 Task: Open a blank sheet, save the file as conflict.doc Add Heading 'Key elements of effective conflict resolution: 'Key elements of effective conflict resolution:  Add the following points with small alphabetsAdd the following points with small alphabets a)	Active listening_x000D_
b)	Empathy_x000D_
c)	Finding common ground_x000D_
d)	Compromising_x000D_
Select the entire thext and change line spacing to  1.5 Select the entire text and apply  Outside Borders ,change the font size of heading and points to 26
Action: Mouse moved to (21, 13)
Screenshot: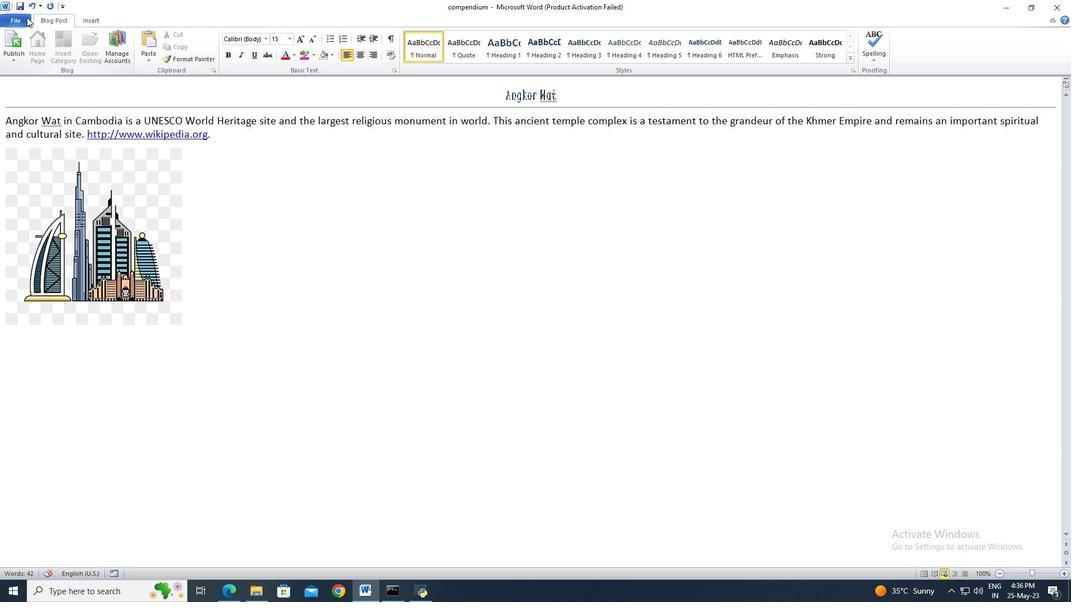 
Action: Mouse pressed left at (21, 13)
Screenshot: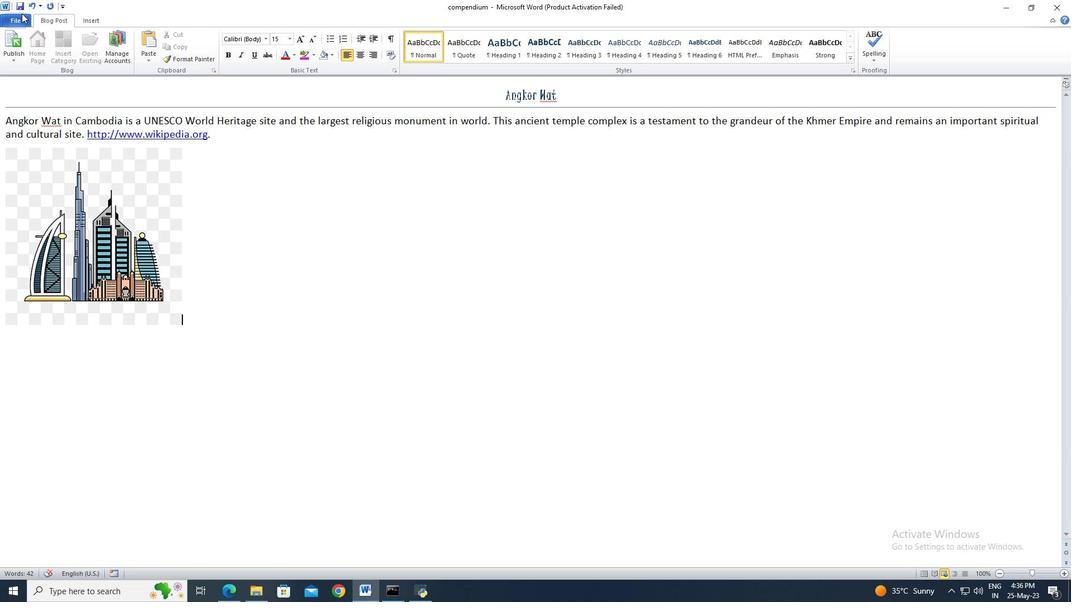 
Action: Mouse moved to (22, 144)
Screenshot: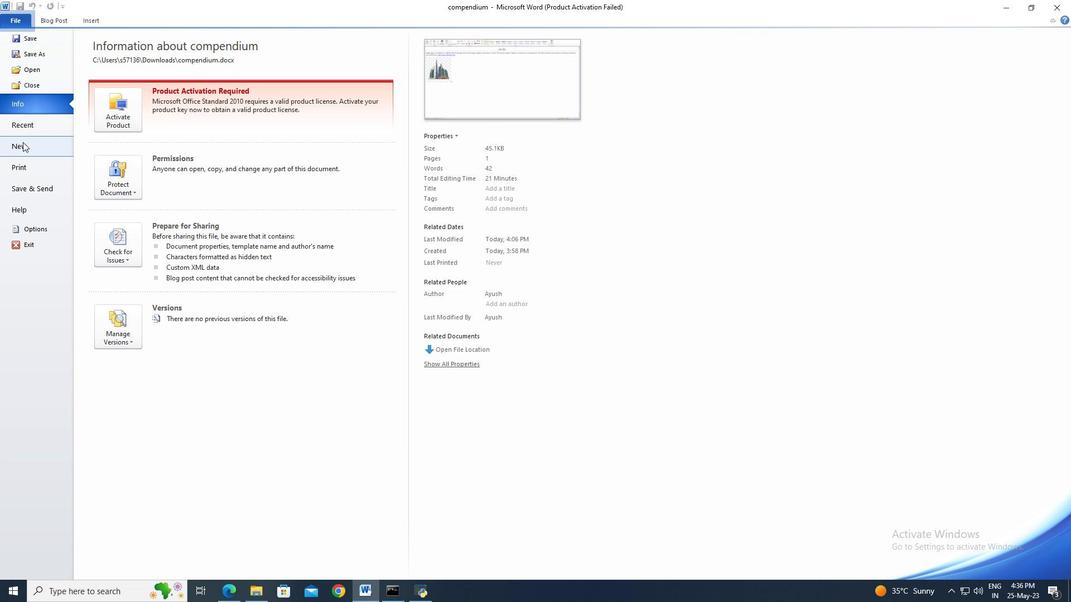 
Action: Mouse pressed left at (22, 144)
Screenshot: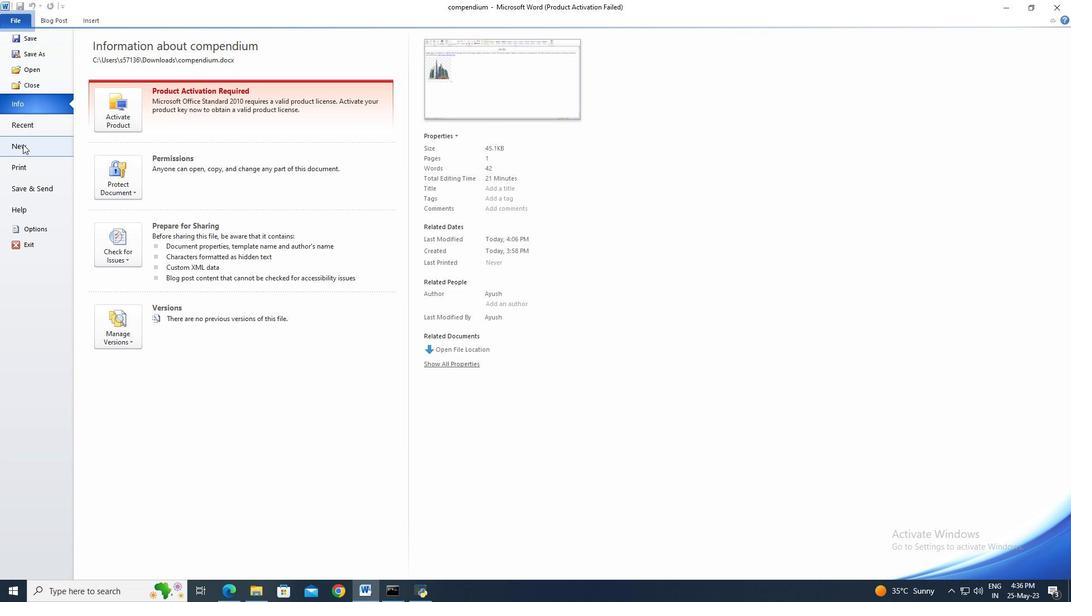 
Action: Mouse moved to (556, 271)
Screenshot: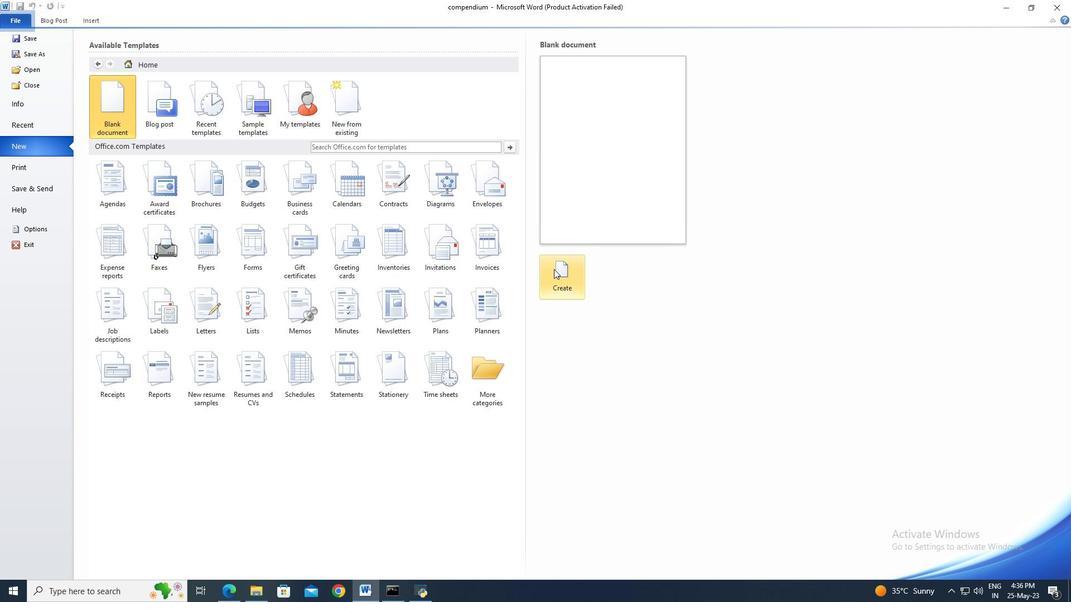 
Action: Mouse pressed left at (556, 271)
Screenshot: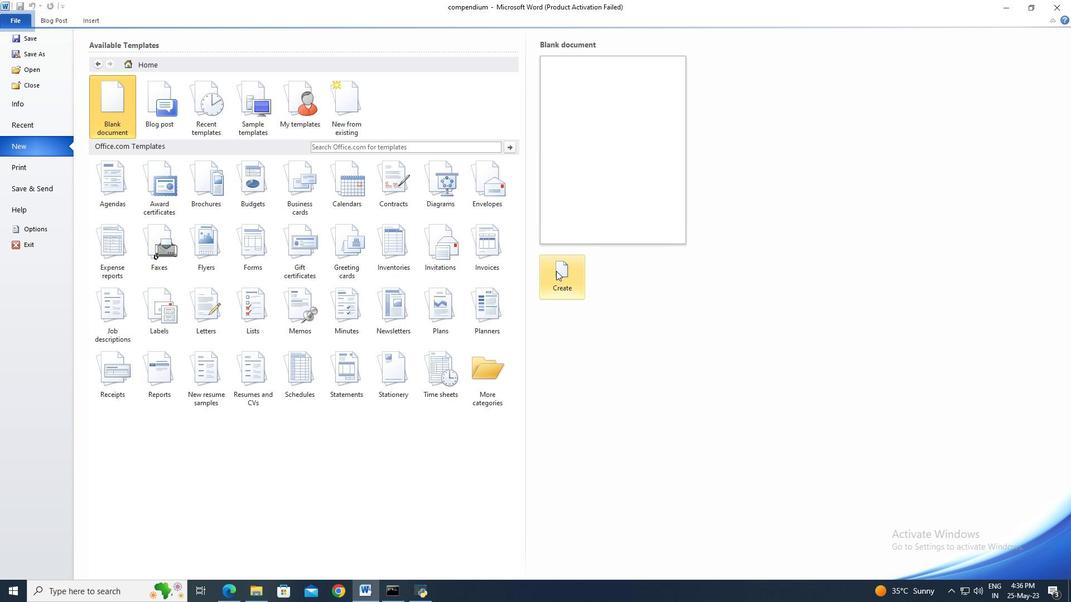 
Action: Mouse moved to (27, 22)
Screenshot: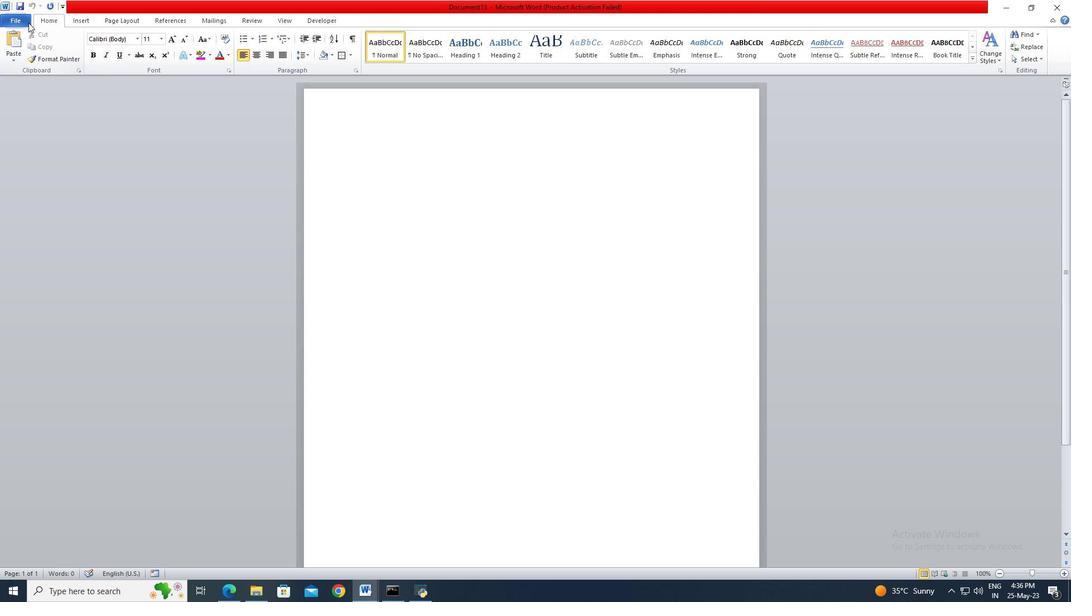 
Action: Mouse pressed left at (27, 22)
Screenshot: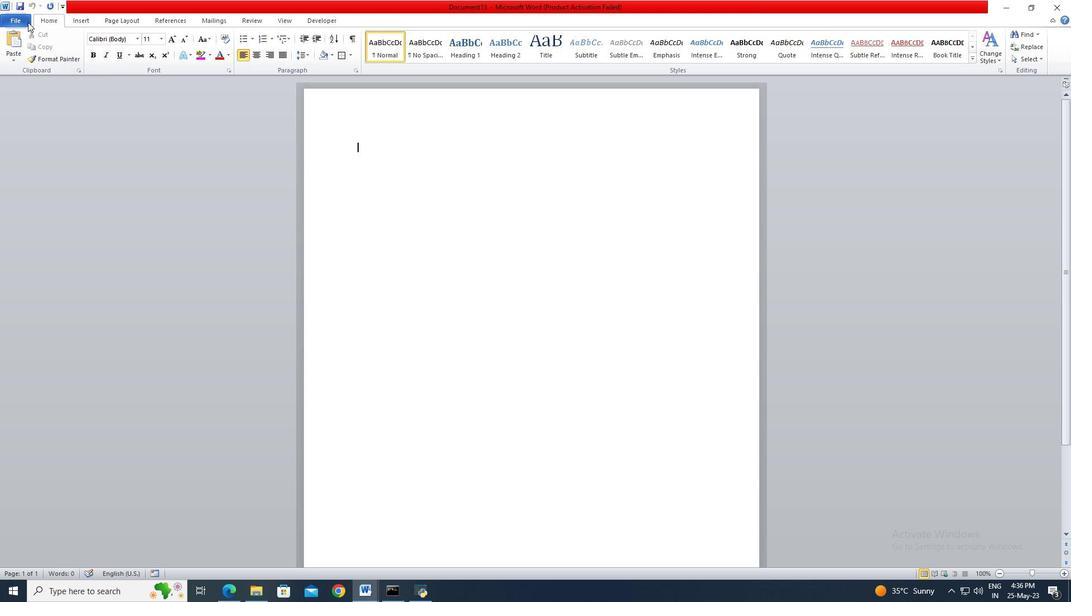
Action: Mouse moved to (30, 55)
Screenshot: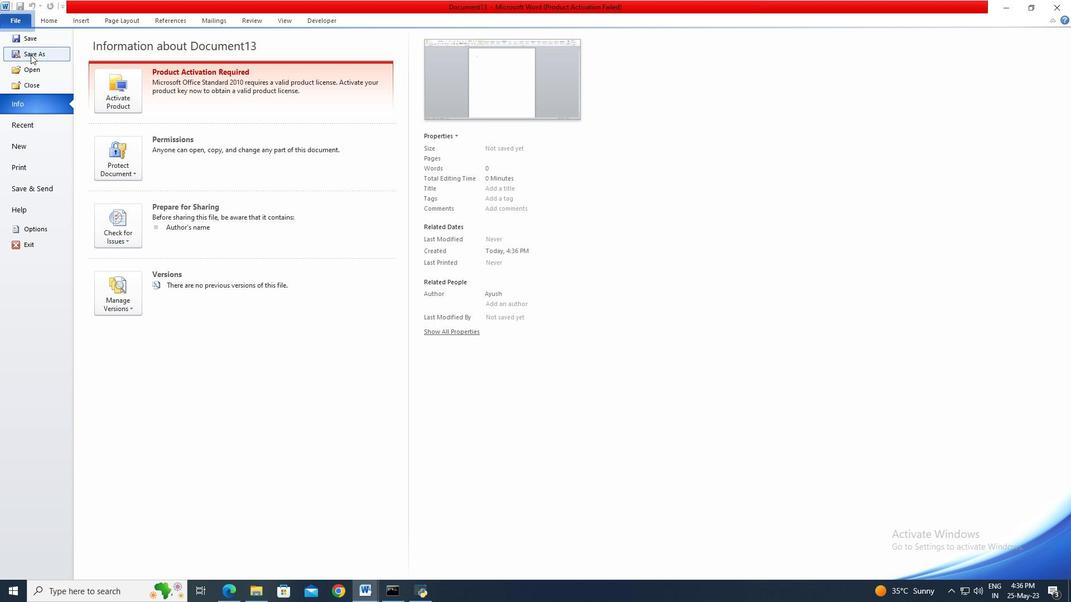 
Action: Mouse pressed left at (30, 55)
Screenshot: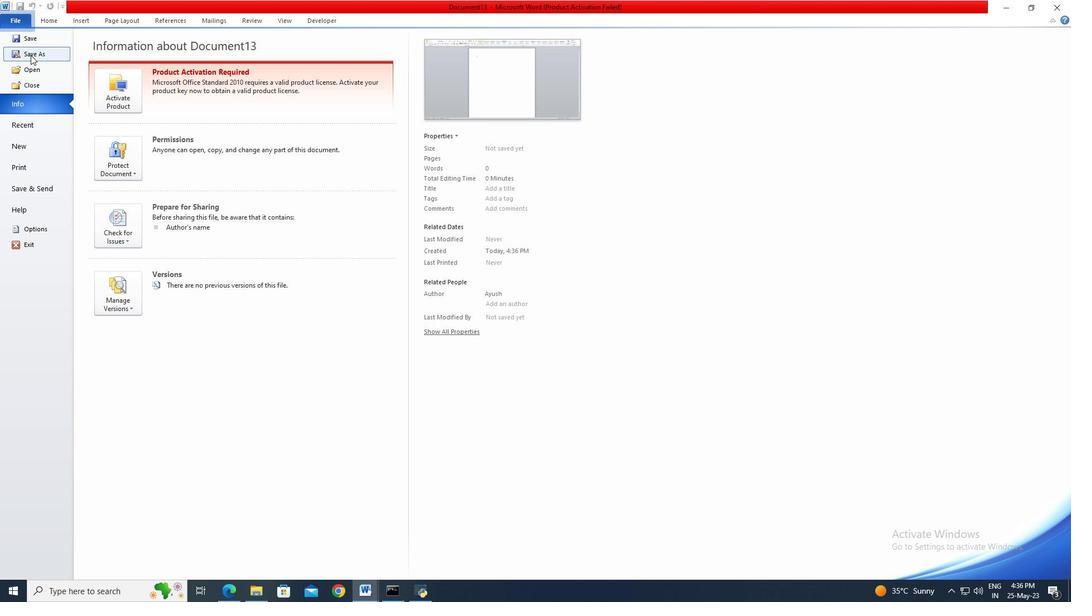 
Action: Mouse moved to (42, 119)
Screenshot: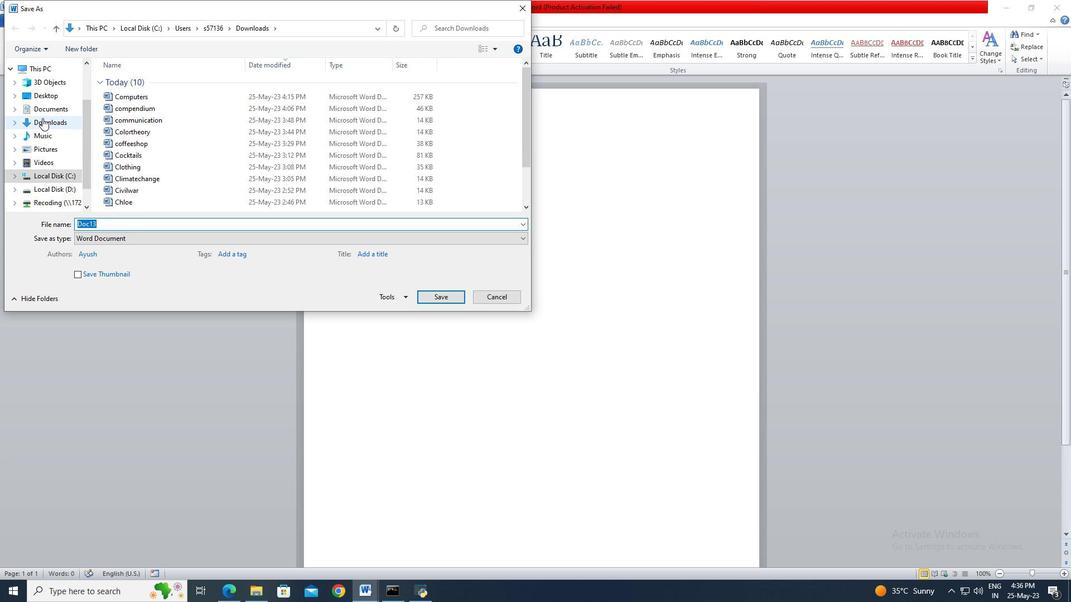 
Action: Mouse pressed left at (42, 119)
Screenshot: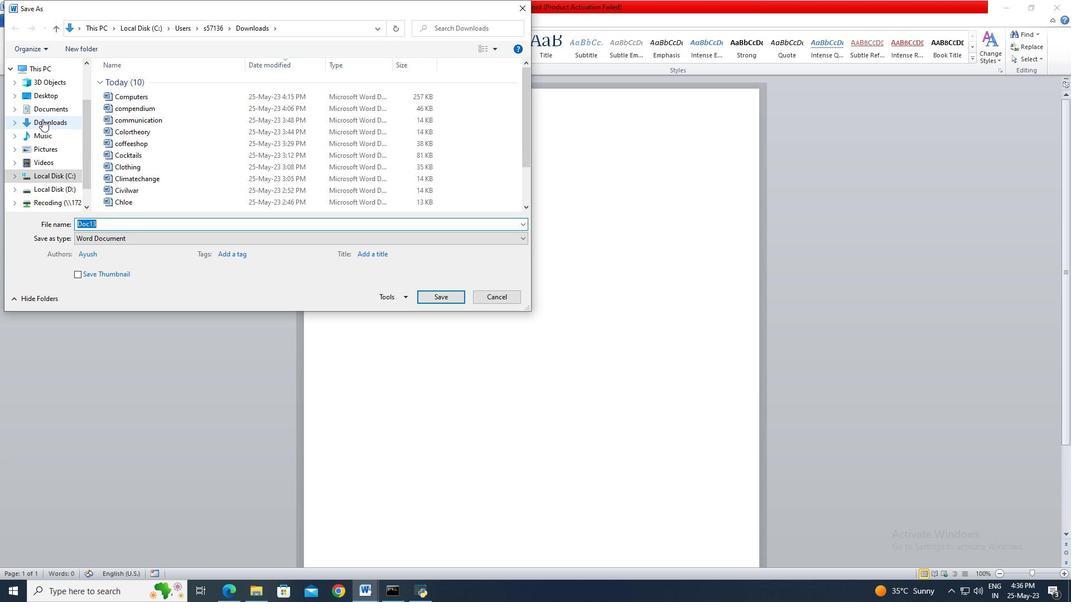 
Action: Mouse moved to (100, 219)
Screenshot: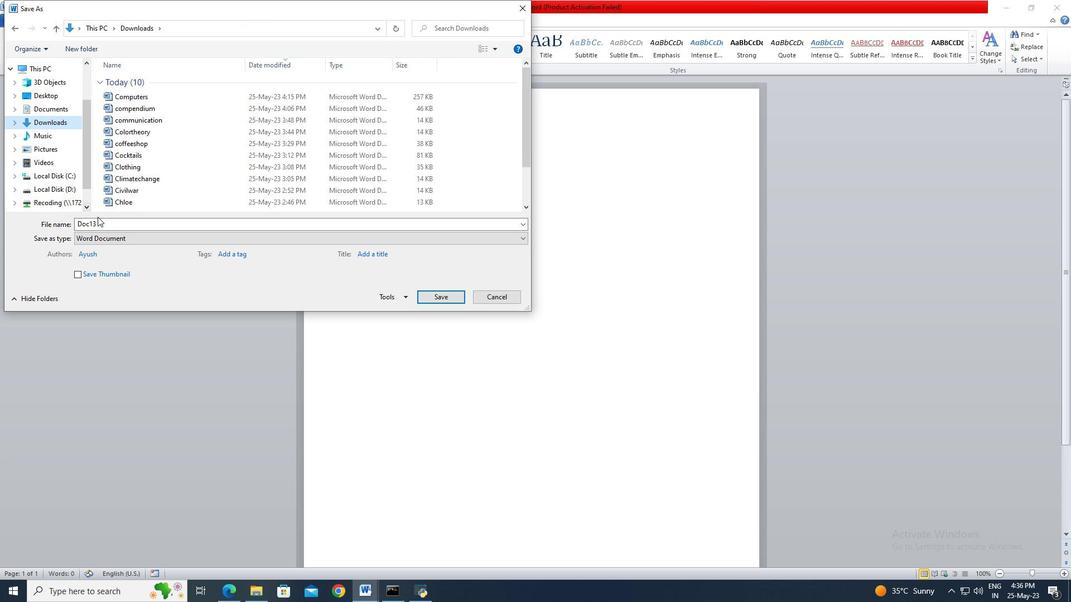 
Action: Mouse pressed left at (100, 219)
Screenshot: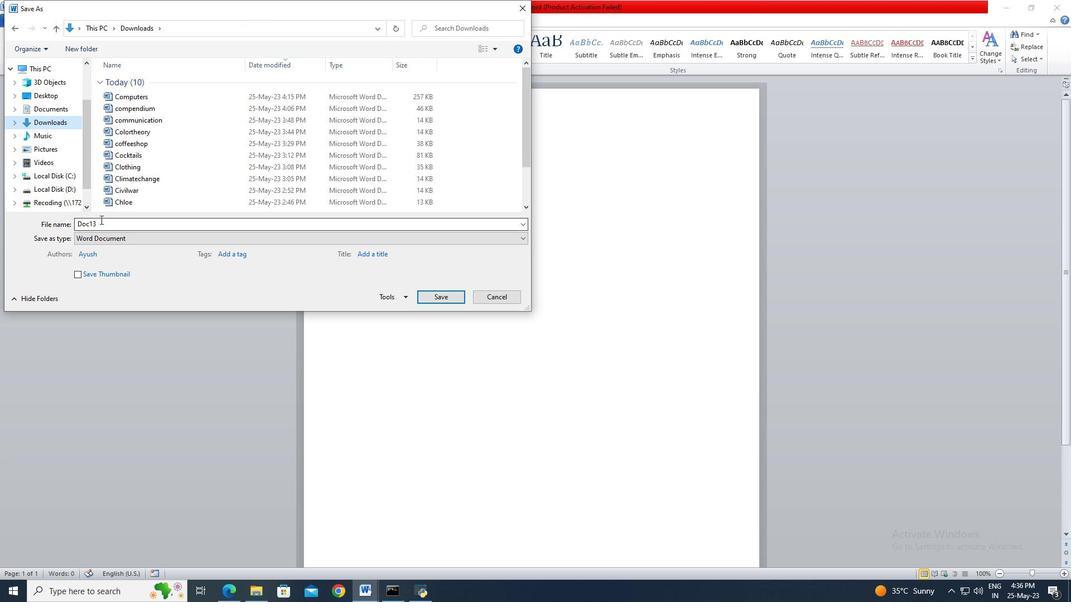 
Action: Key pressed conflit<Key.backspace>ct
Screenshot: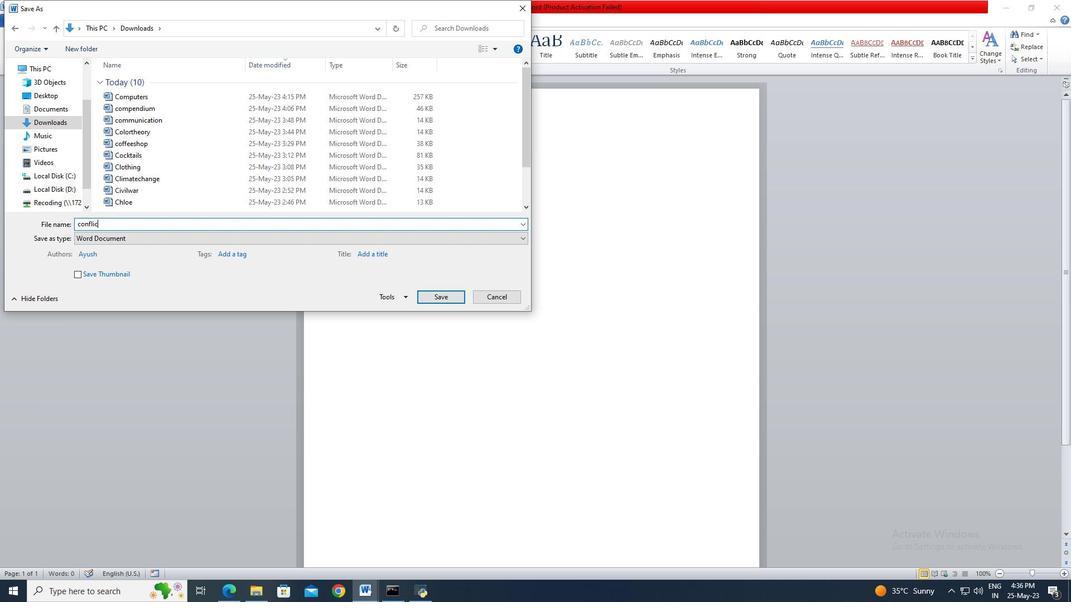 
Action: Mouse moved to (440, 299)
Screenshot: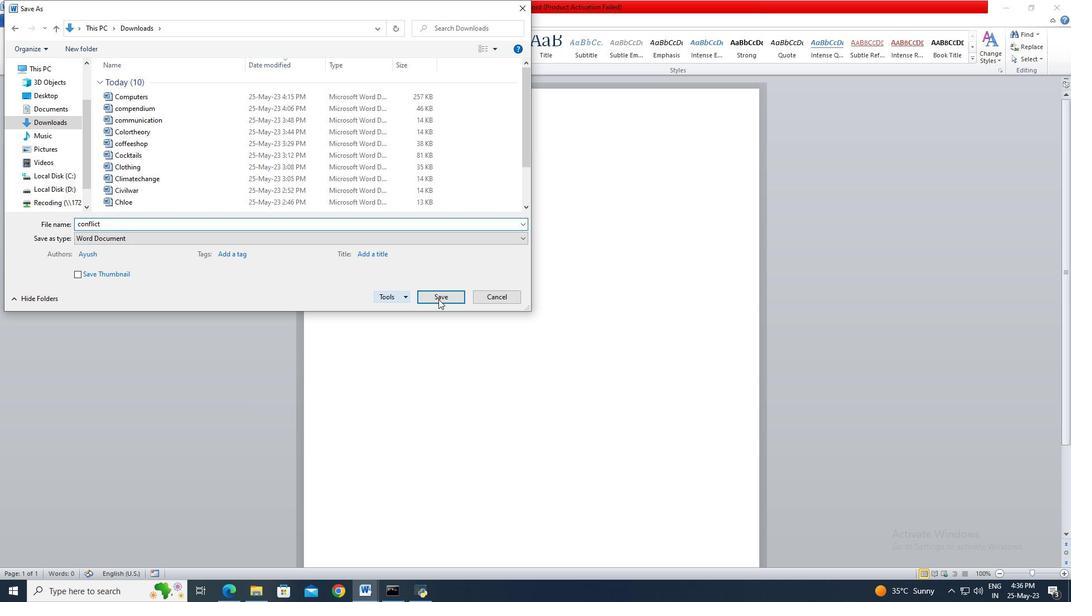 
Action: Mouse pressed left at (440, 299)
Screenshot: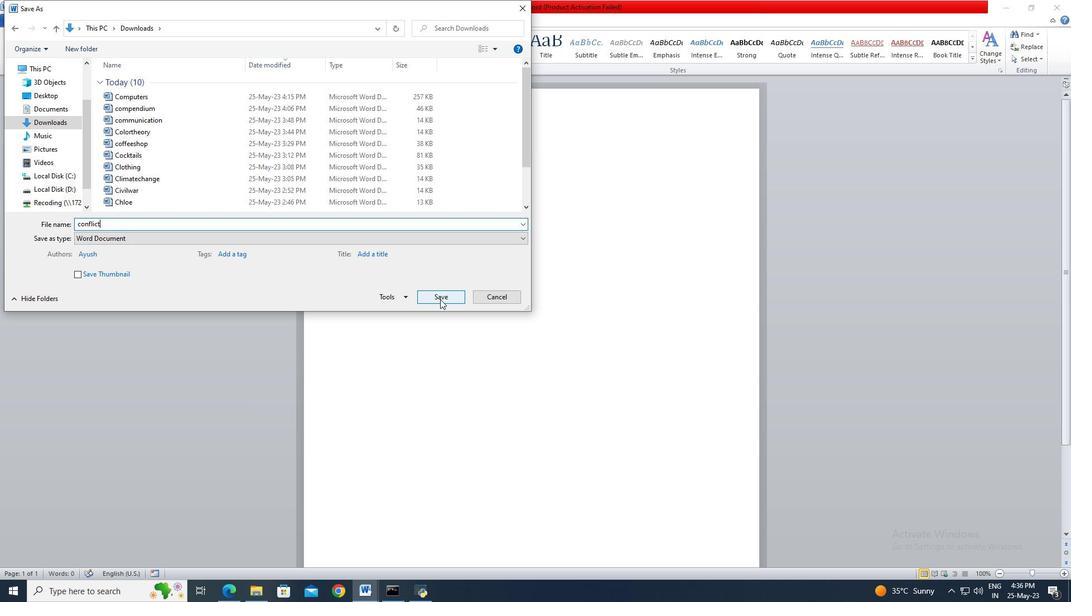 
Action: Mouse moved to (473, 56)
Screenshot: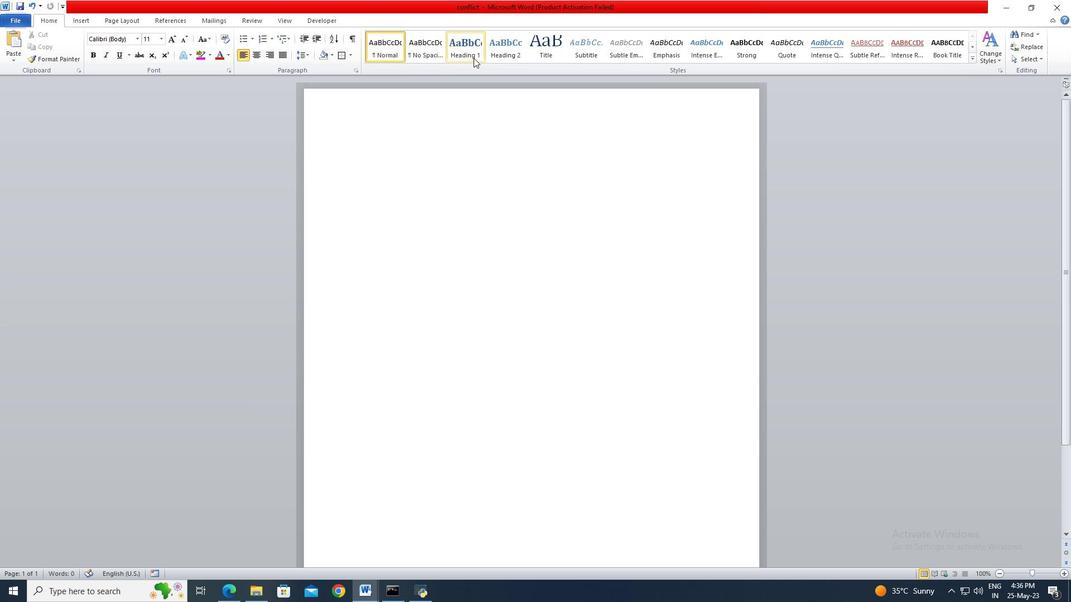 
Action: Mouse pressed left at (473, 56)
Screenshot: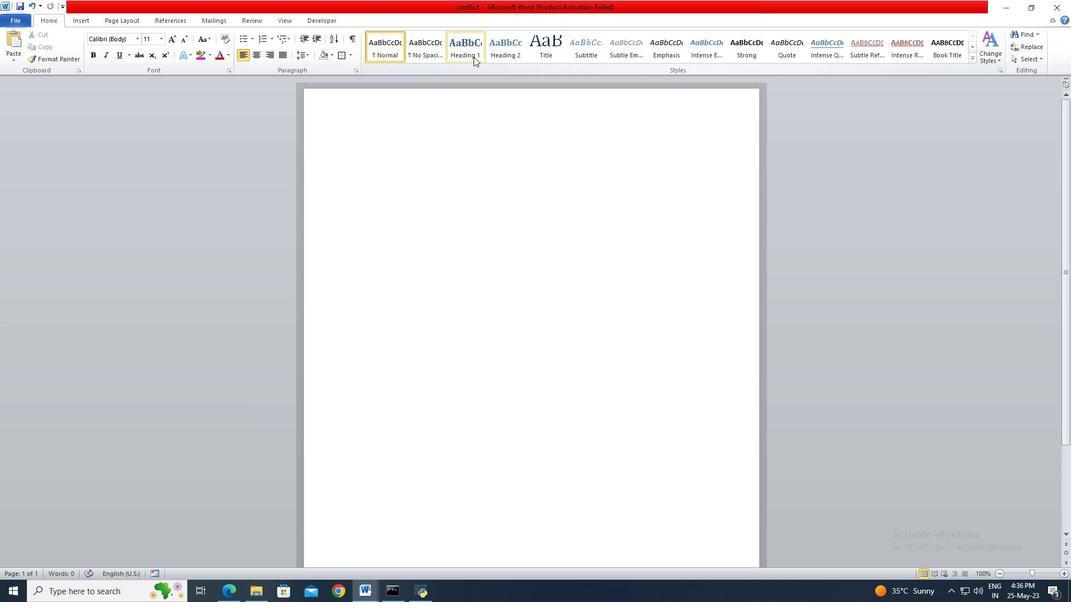 
Action: Mouse moved to (473, 56)
Screenshot: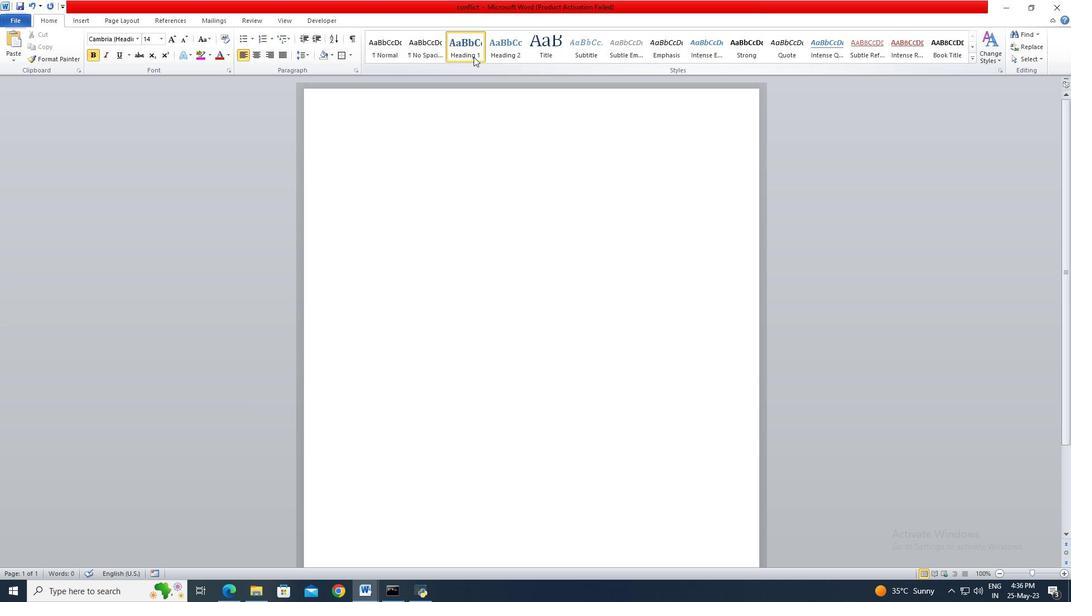 
Action: Key pressed <Key.shift>Key<Key.space>elements<Key.space>of<Key.space>effective<Key.space>conflict<Key.space>resolution<Key.shift>:<Key.enter><Key.enter>
Screenshot: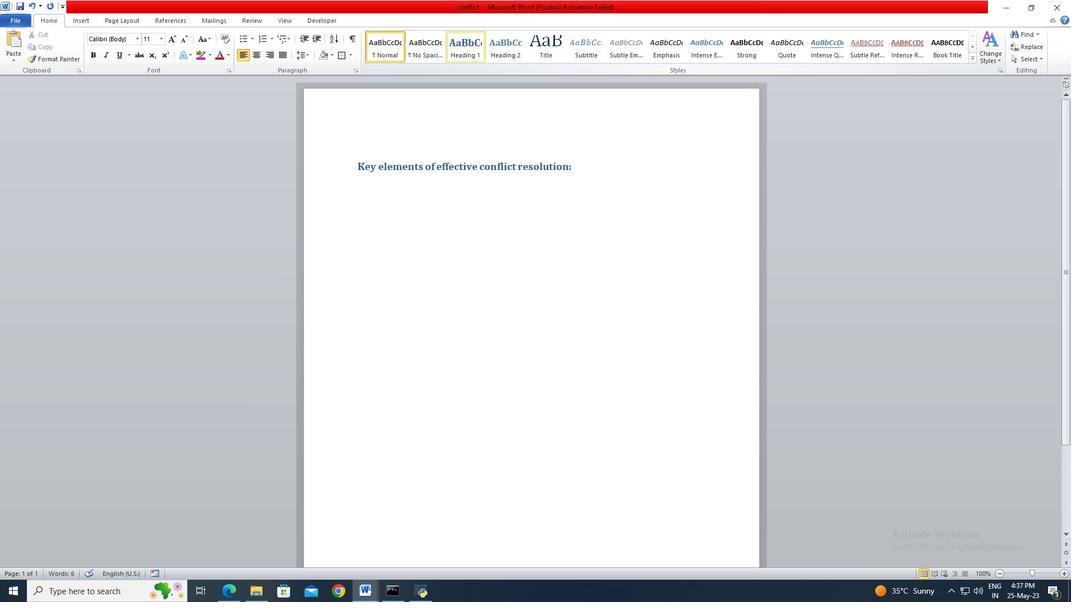 
Action: Mouse moved to (271, 38)
Screenshot: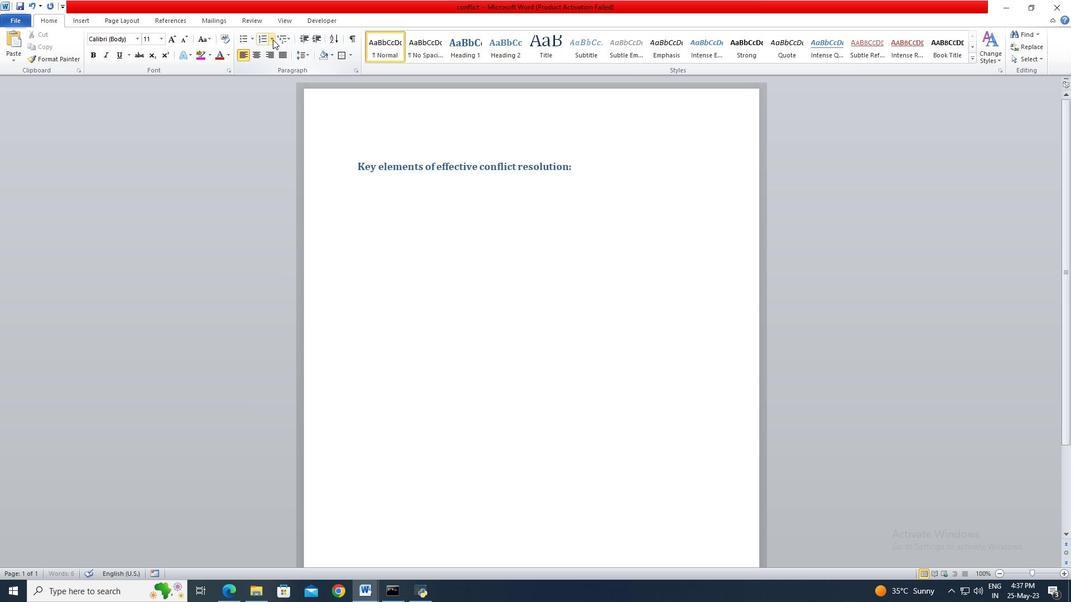 
Action: Mouse pressed left at (271, 38)
Screenshot: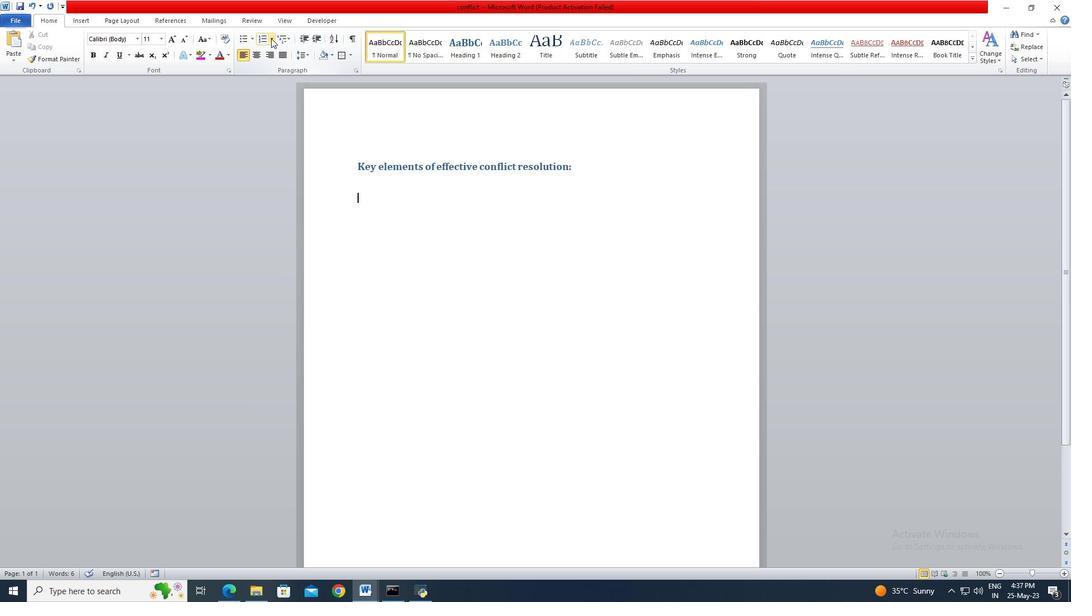 
Action: Mouse moved to (362, 176)
Screenshot: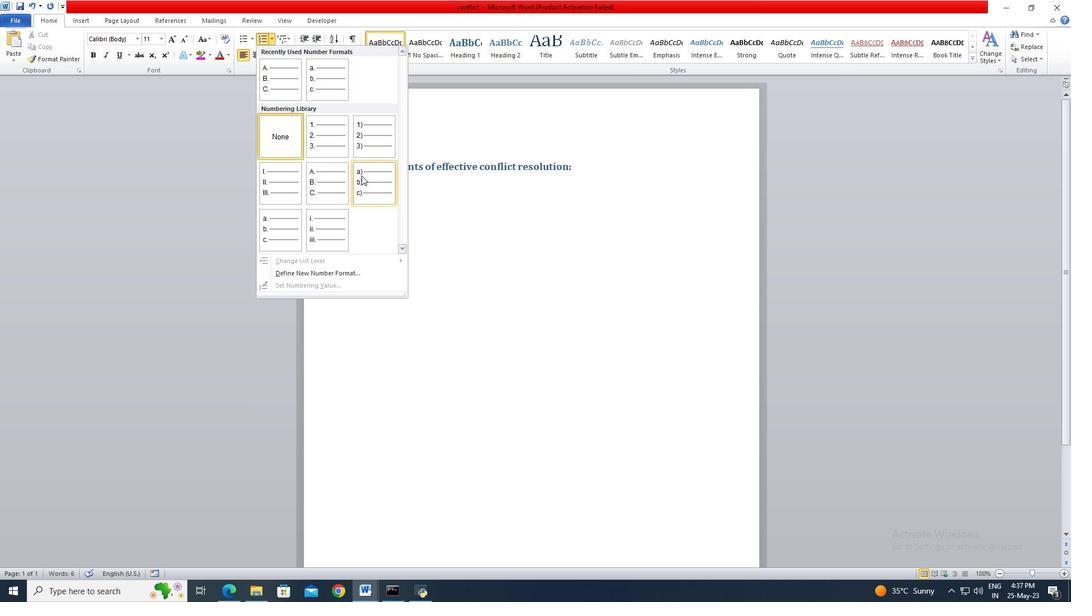 
Action: Mouse pressed left at (362, 176)
Screenshot: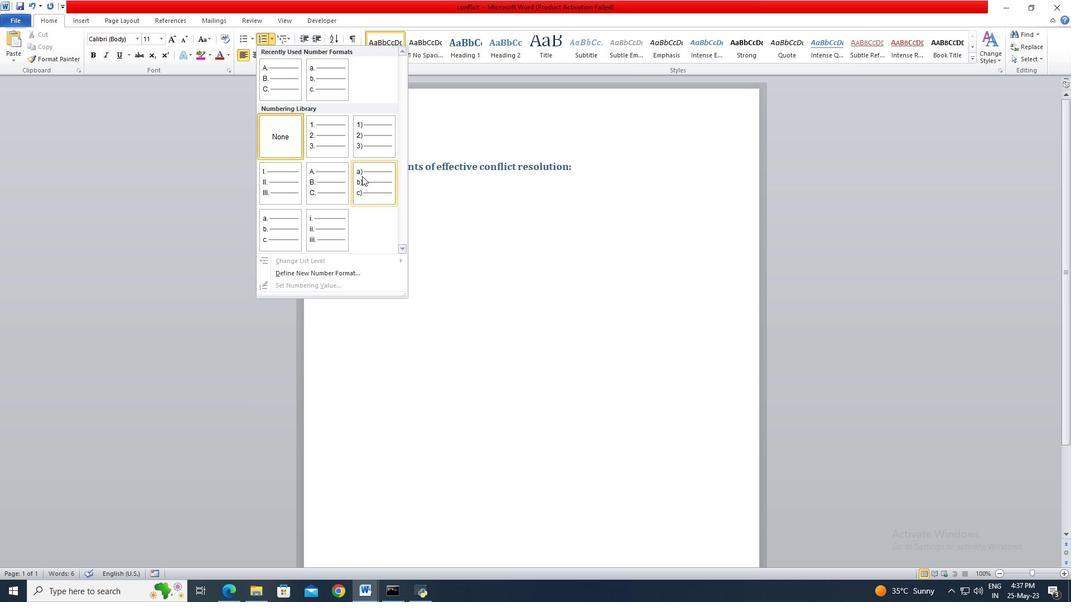 
Action: Key pressed <Key.shift>Active<Key.space><Key.shift>Lis<Key.backspace><Key.backspace><Key.backspace>listening<Key.enter><Key.shift>Empathy<Key.enter><Key.shift>Finding<Key.space>common<Key.space>ground<Key.enter><Key.shift>Compromising
Screenshot: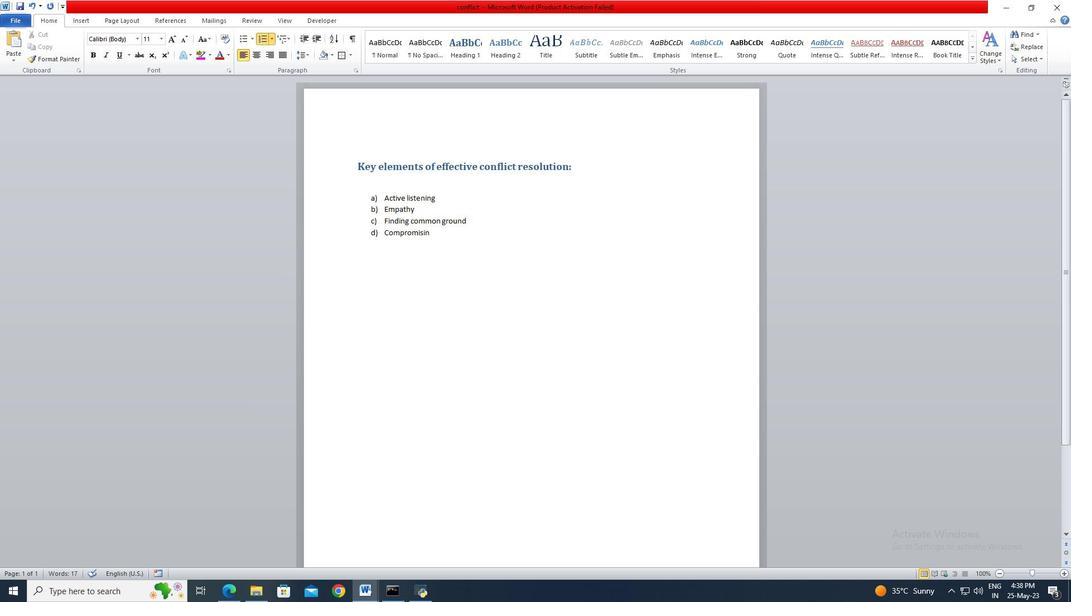 
Action: Mouse moved to (450, 224)
Screenshot: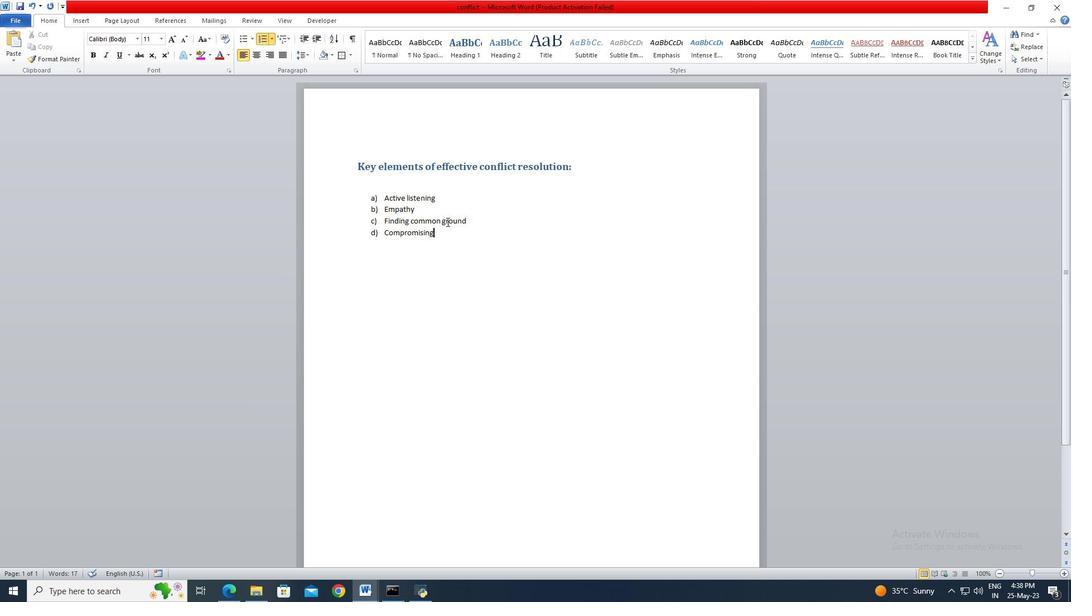 
Action: Key pressed ctrl+A
Screenshot: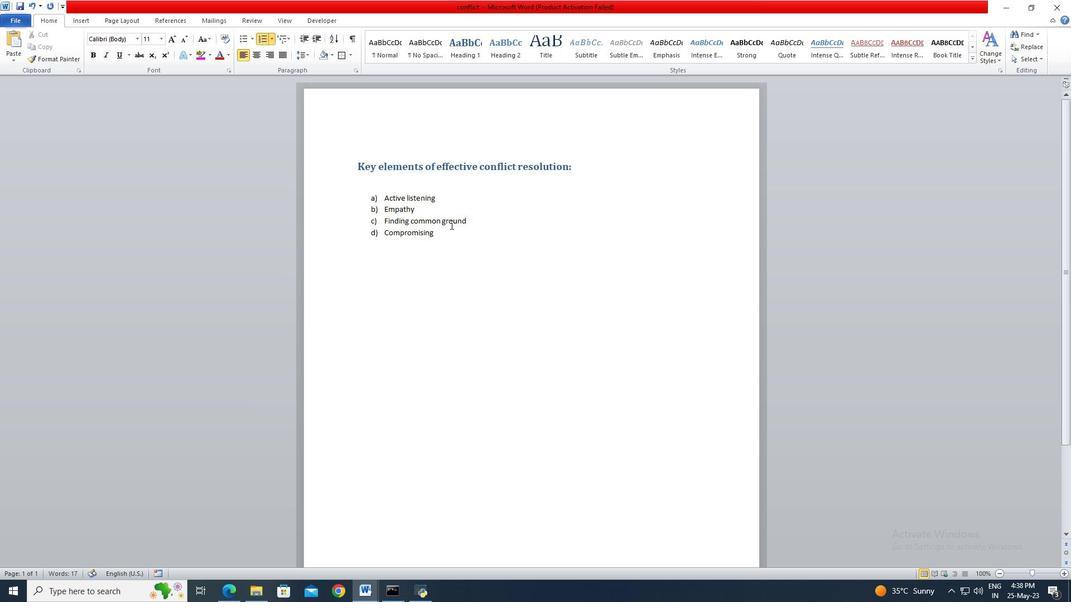 
Action: Mouse moved to (309, 52)
Screenshot: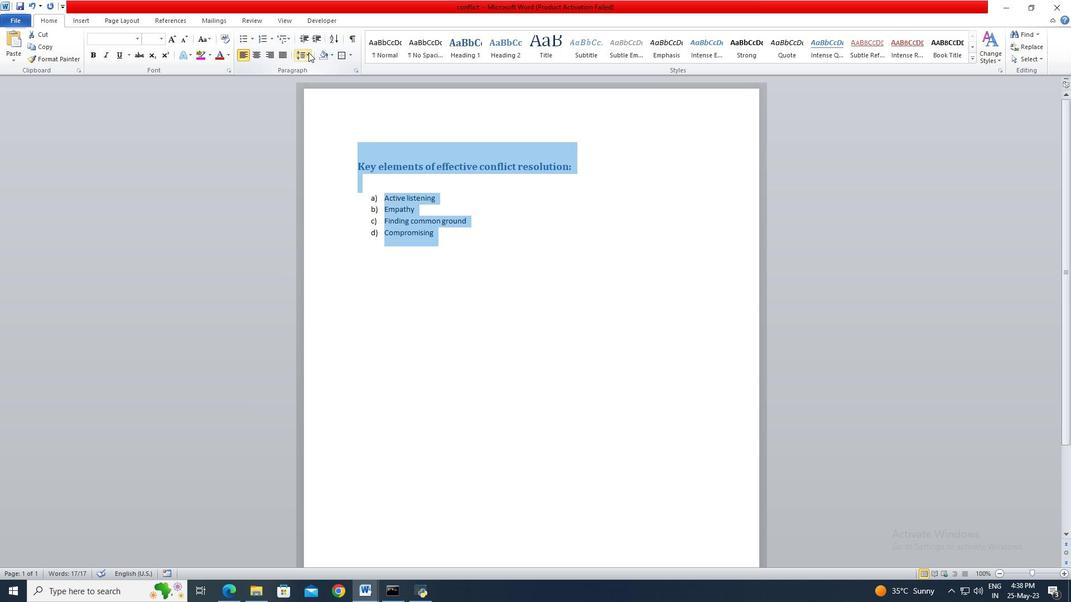 
Action: Mouse pressed left at (309, 52)
Screenshot: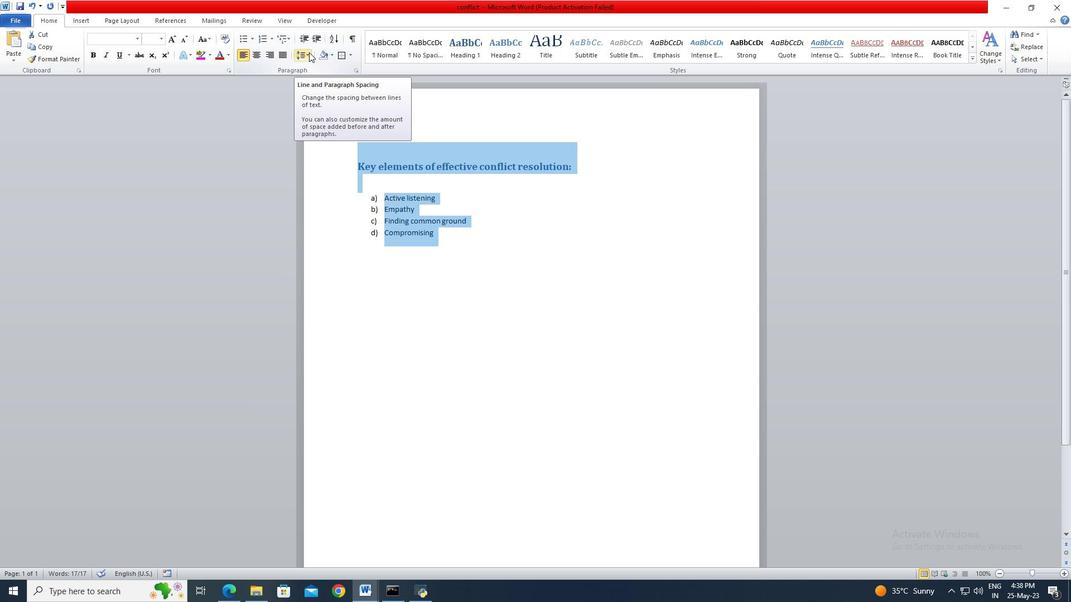 
Action: Mouse moved to (317, 94)
Screenshot: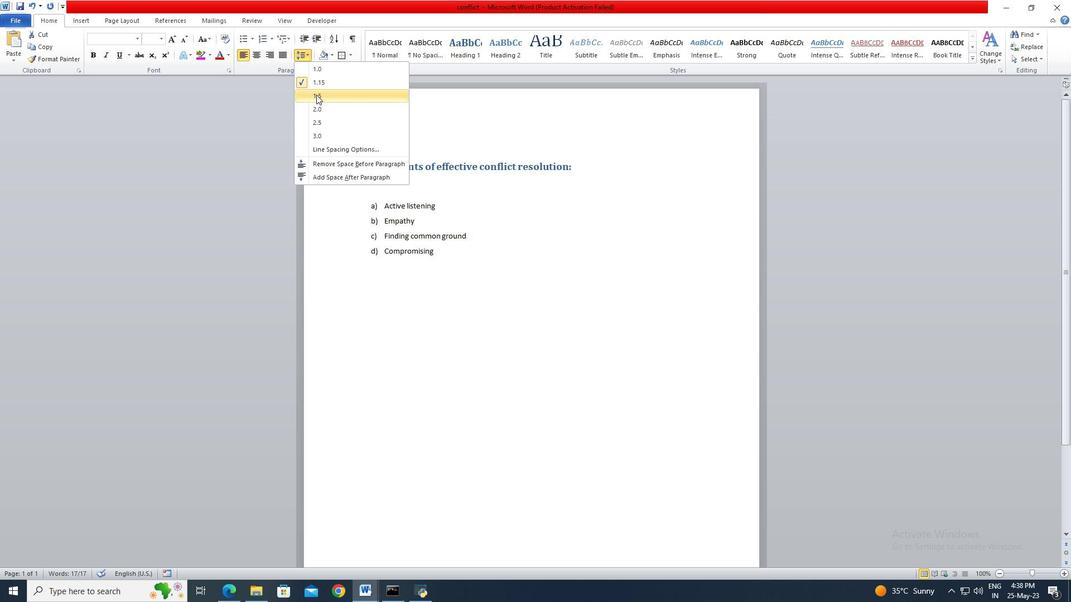 
Action: Mouse pressed left at (317, 94)
Screenshot: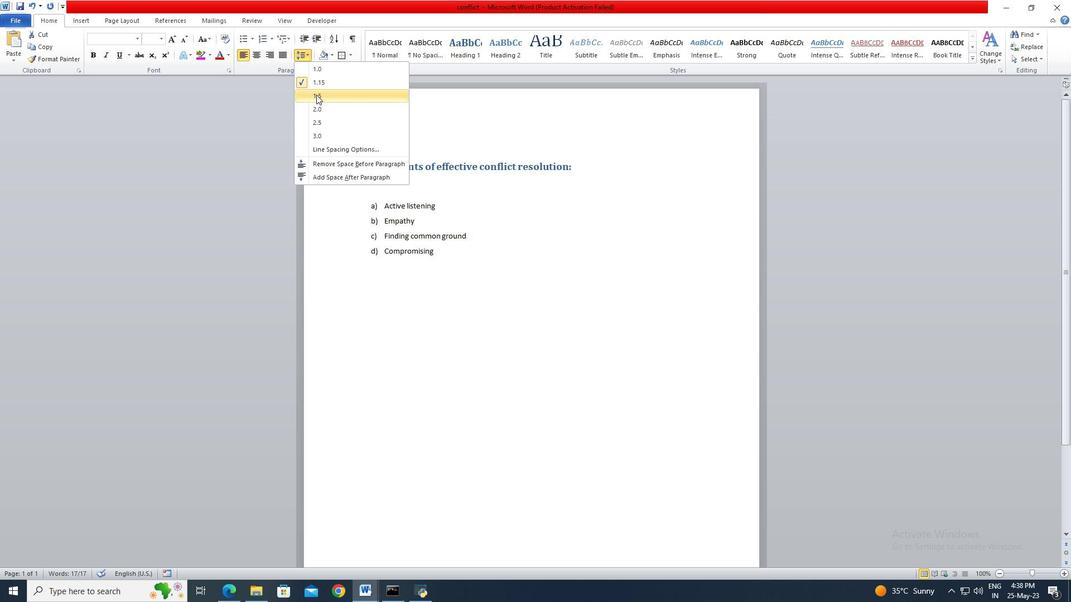 
Action: Mouse moved to (349, 58)
Screenshot: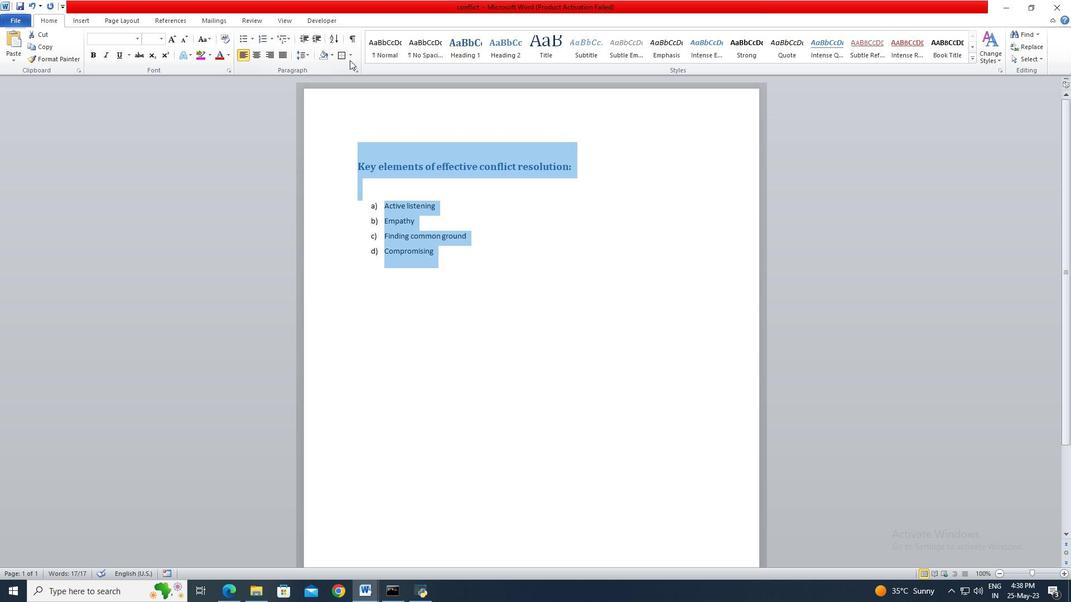 
Action: Mouse pressed left at (349, 58)
Screenshot: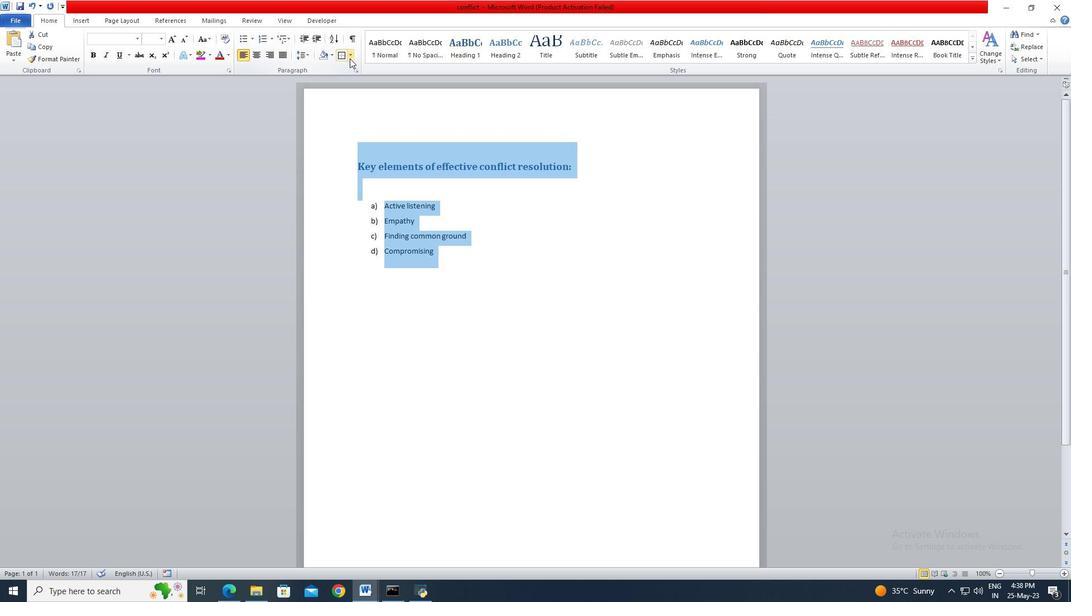 
Action: Mouse moved to (363, 142)
Screenshot: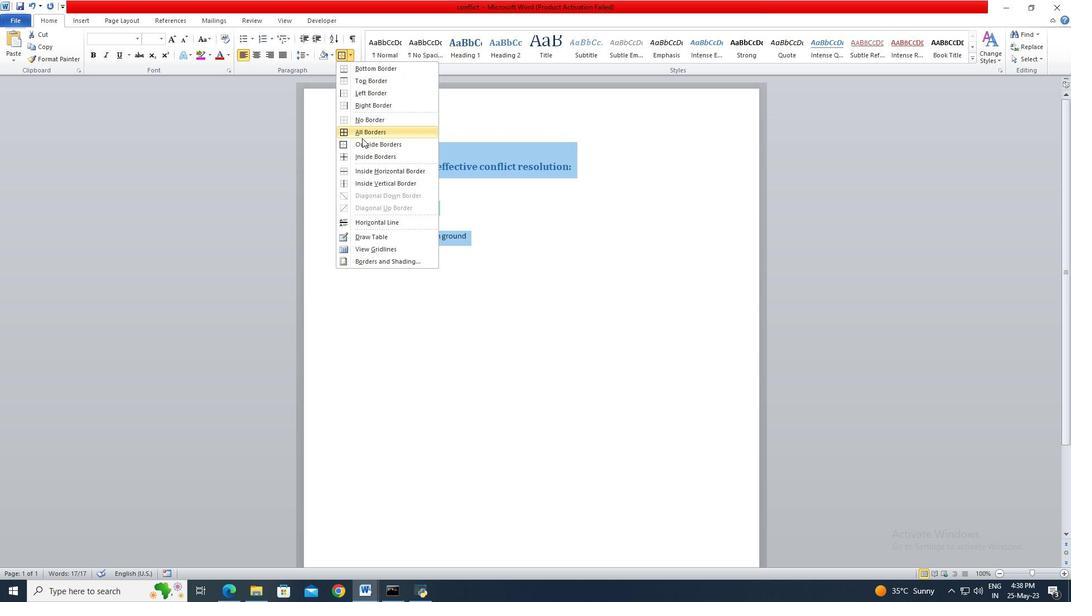 
Action: Mouse pressed left at (363, 142)
Screenshot: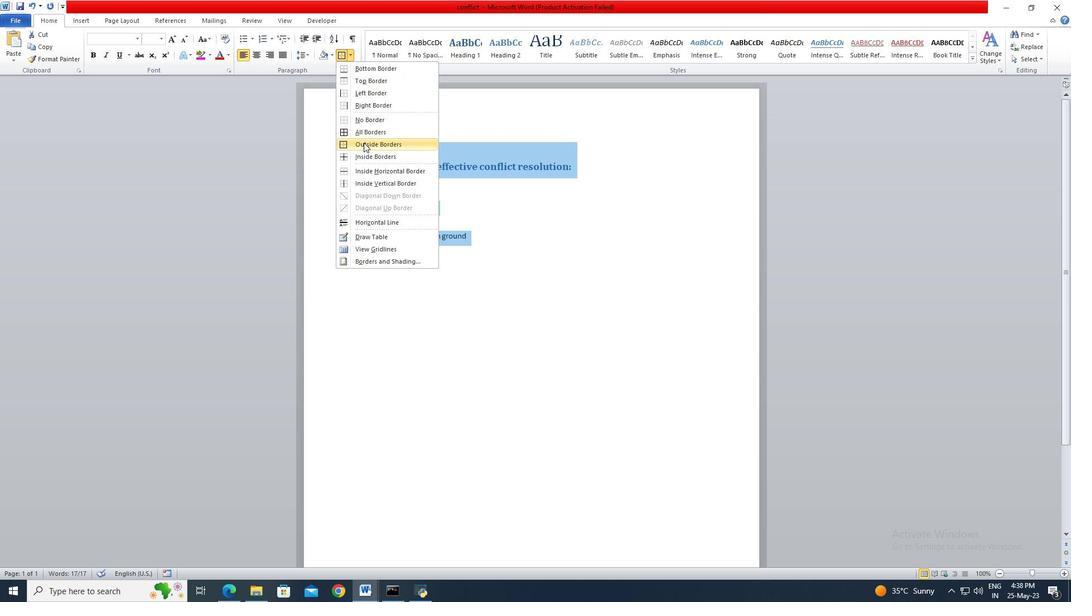 
Action: Mouse moved to (370, 160)
Screenshot: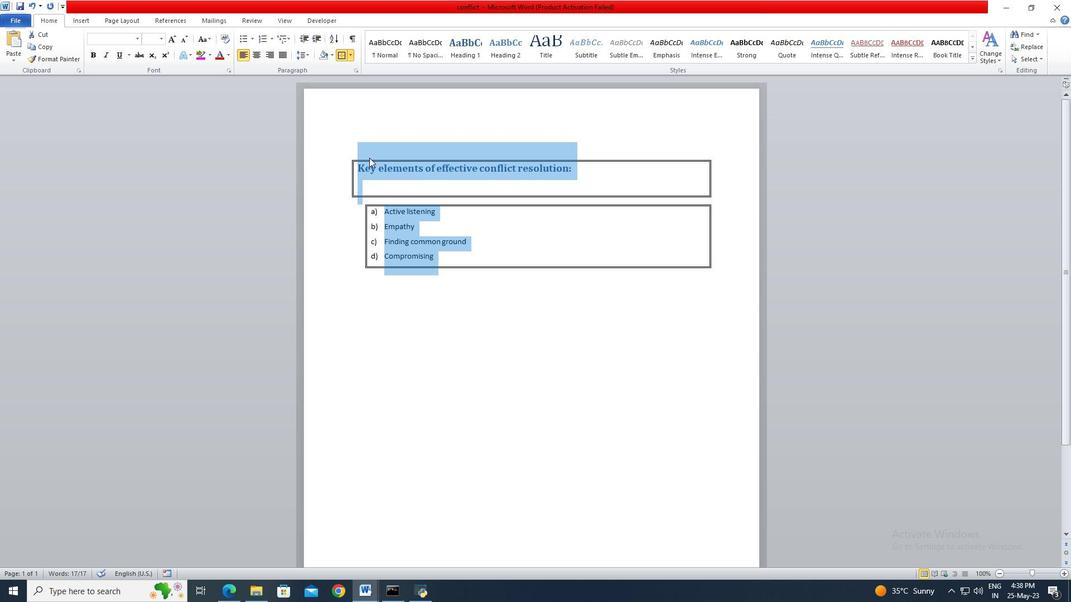 
Action: Mouse pressed left at (370, 160)
Screenshot: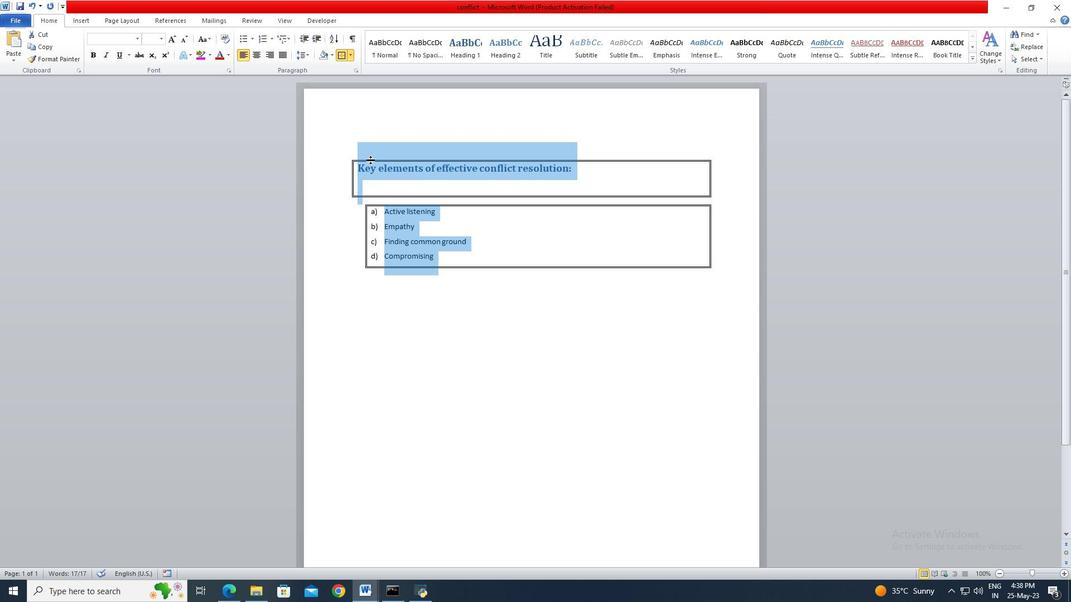 
Action: Mouse moved to (367, 168)
Screenshot: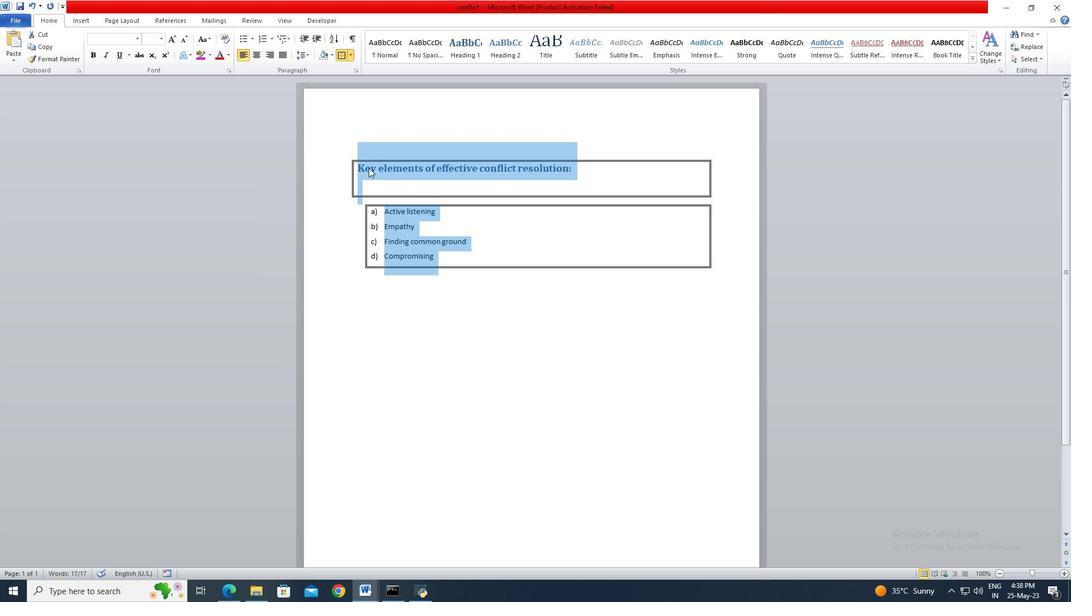 
Action: Mouse pressed left at (367, 168)
Screenshot: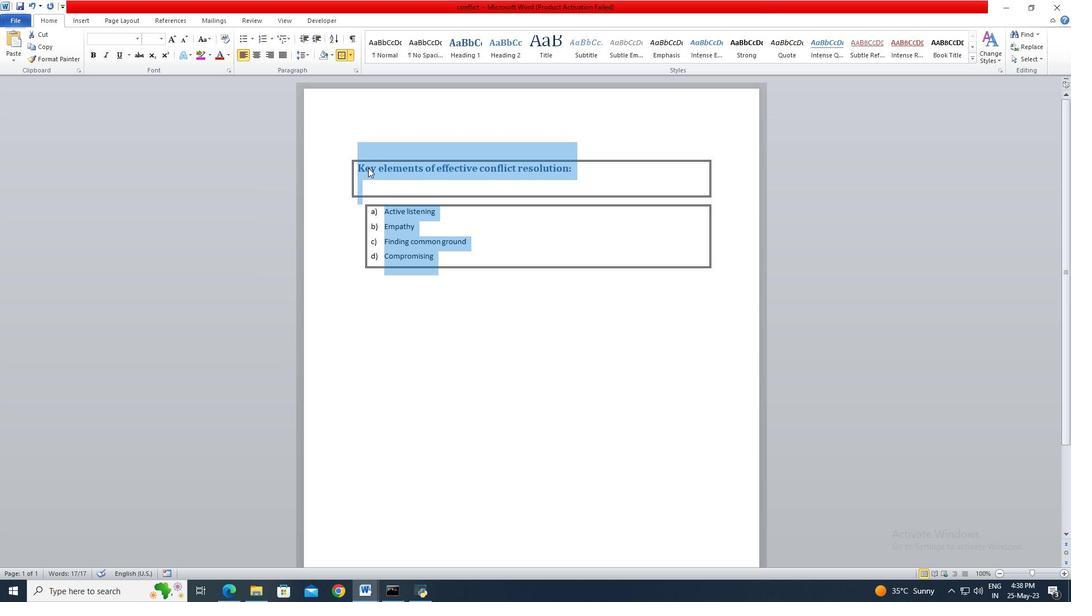 
Action: Mouse moved to (356, 170)
Screenshot: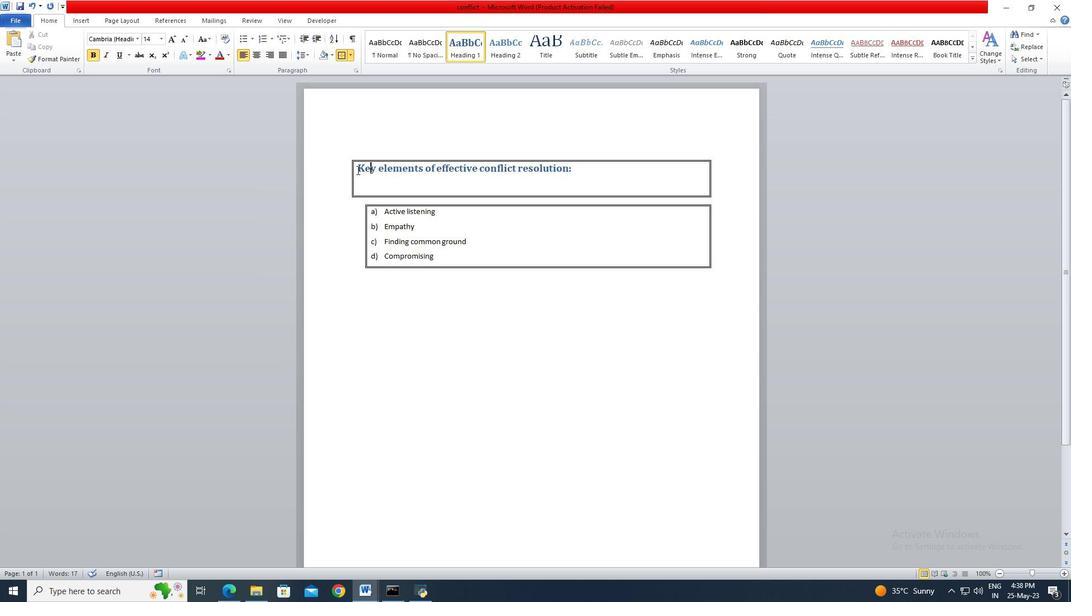
Action: Mouse pressed left at (356, 170)
Screenshot: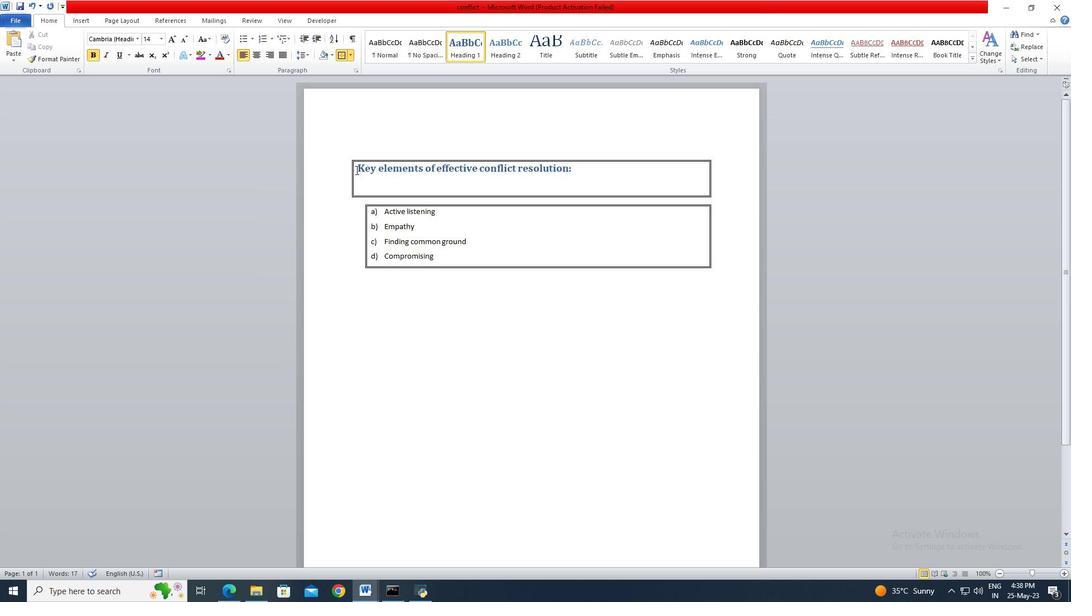 
Action: Mouse moved to (543, 176)
Screenshot: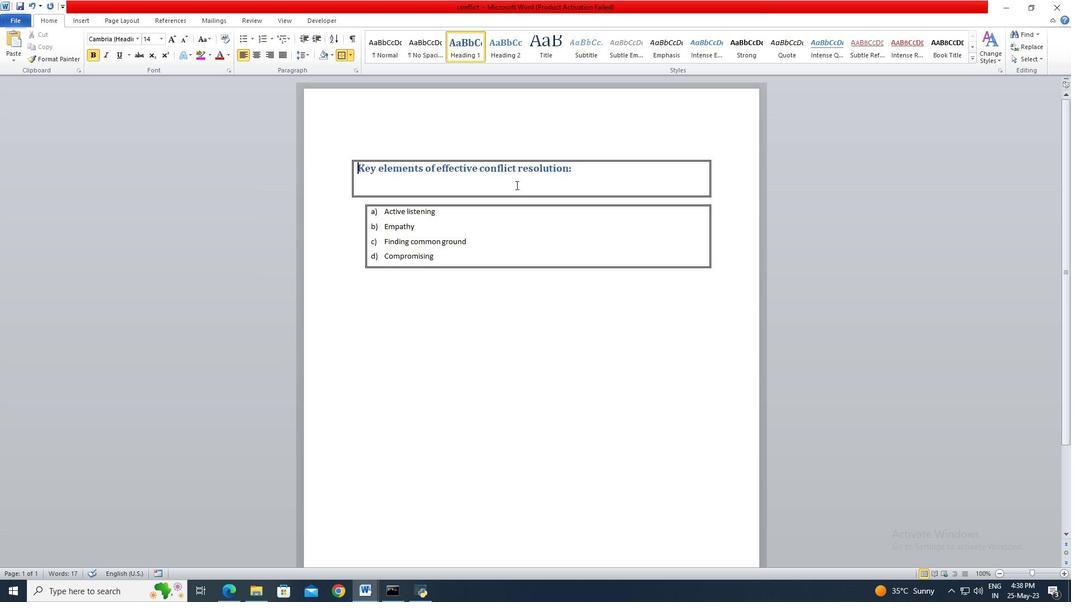 
Action: Key pressed <Key.shift>
Screenshot: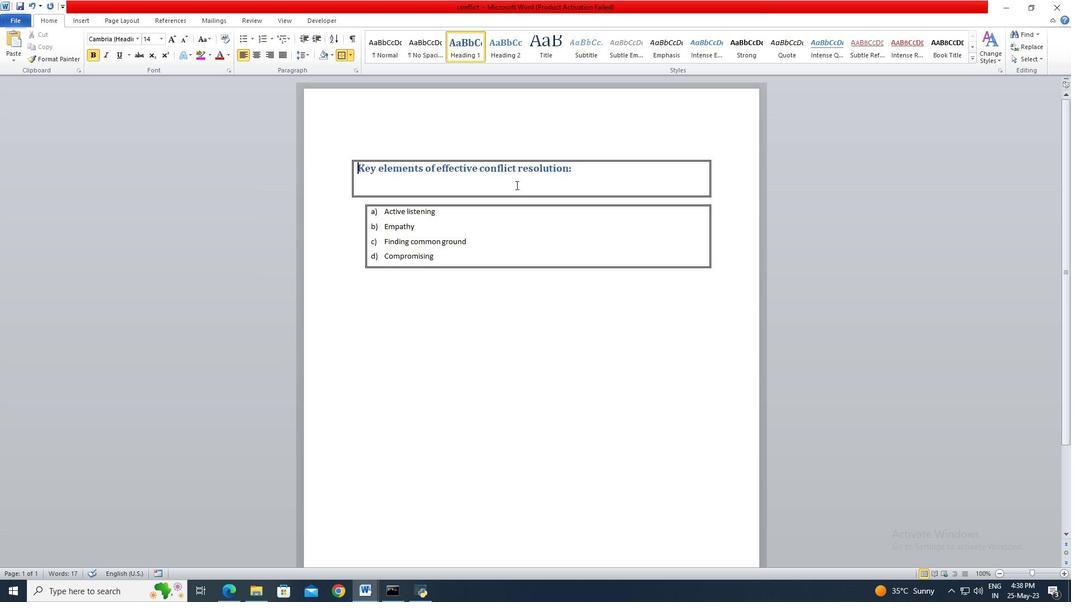 
Action: Mouse moved to (586, 170)
Screenshot: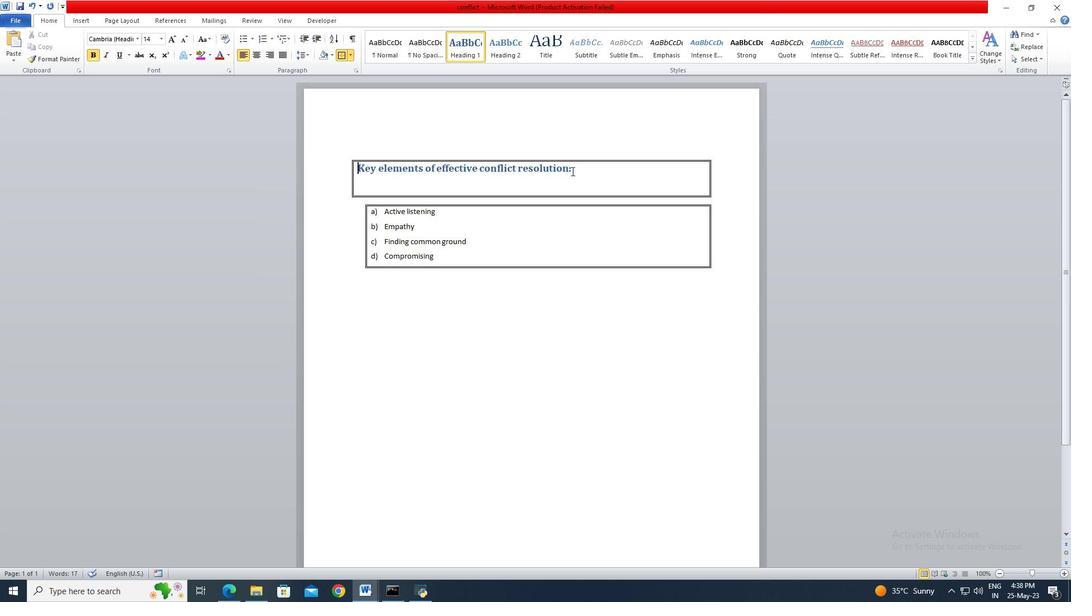 
Action: Key pressed <Key.shift><Key.shift><Key.shift><Key.shift>
Screenshot: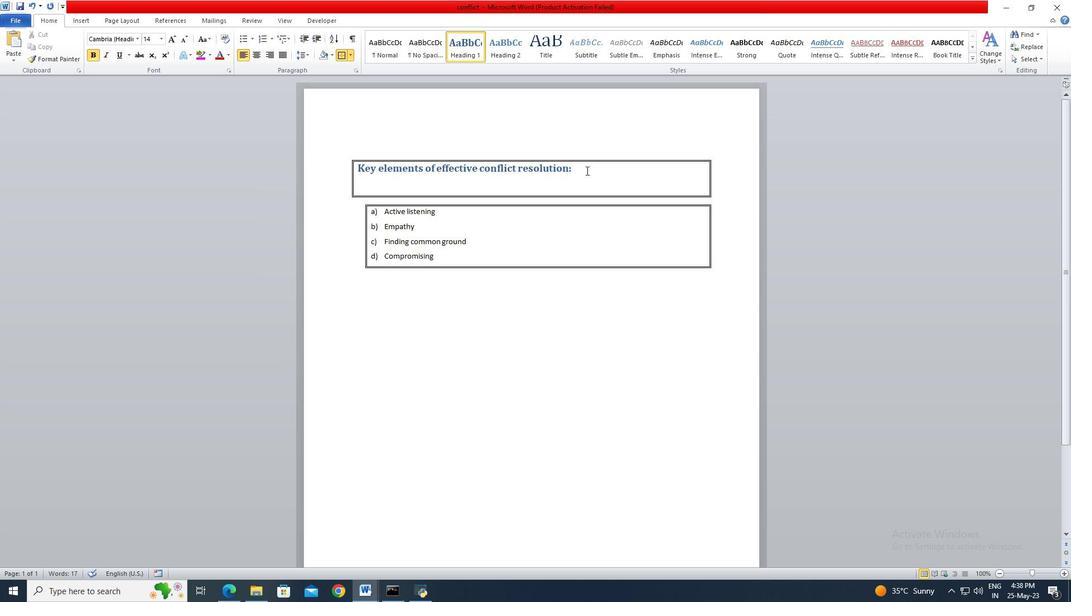 
Action: Mouse pressed left at (586, 170)
Screenshot: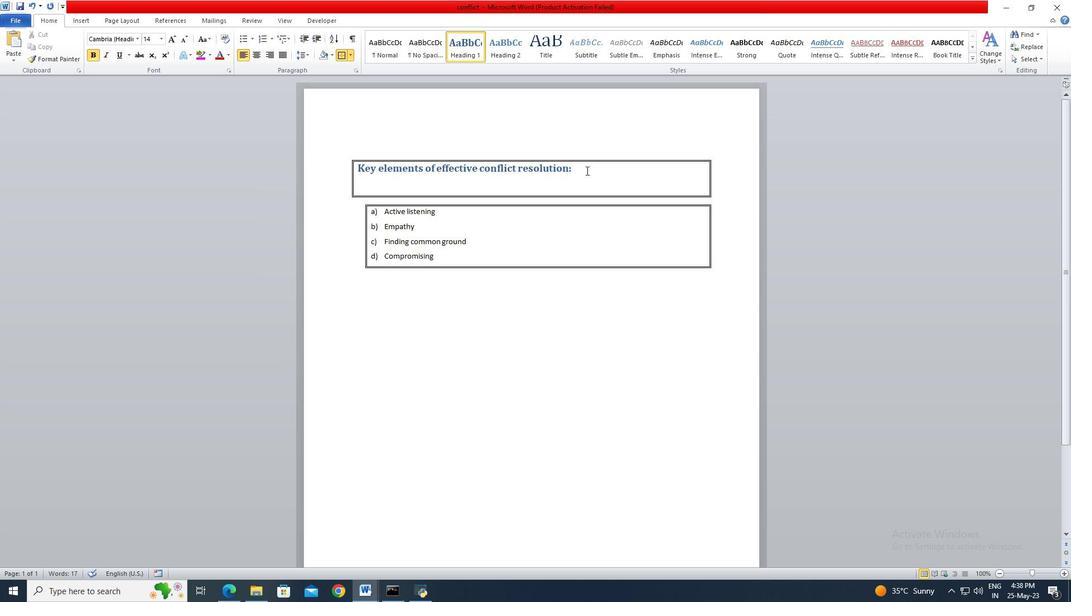 
Action: Key pressed <Key.shift><Key.shift><Key.shift><Key.shift><Key.shift>
Screenshot: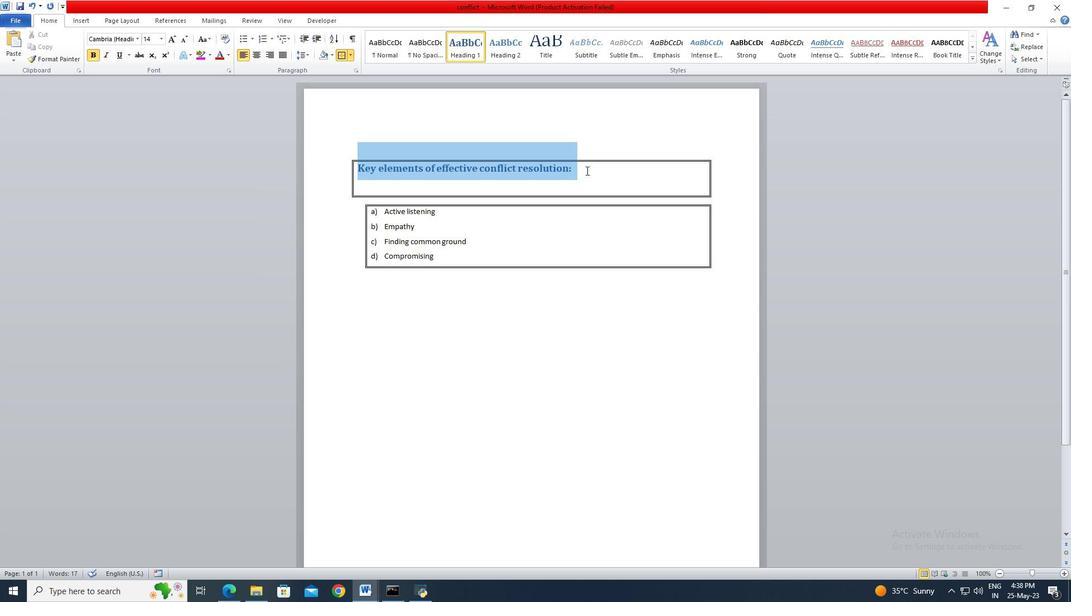 
Action: Mouse moved to (155, 41)
Screenshot: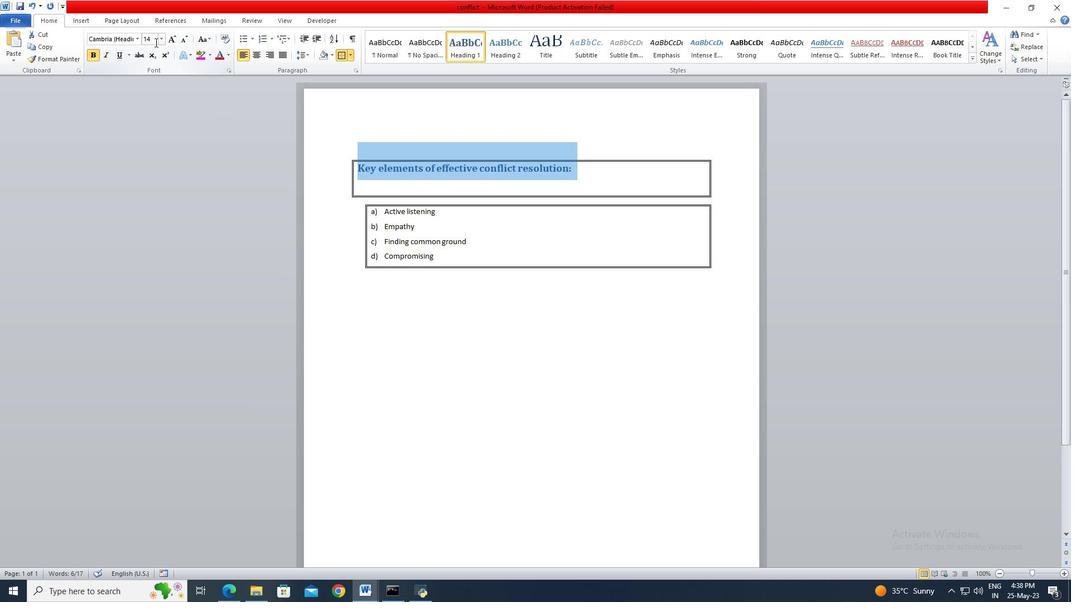
Action: Mouse pressed left at (155, 41)
Screenshot: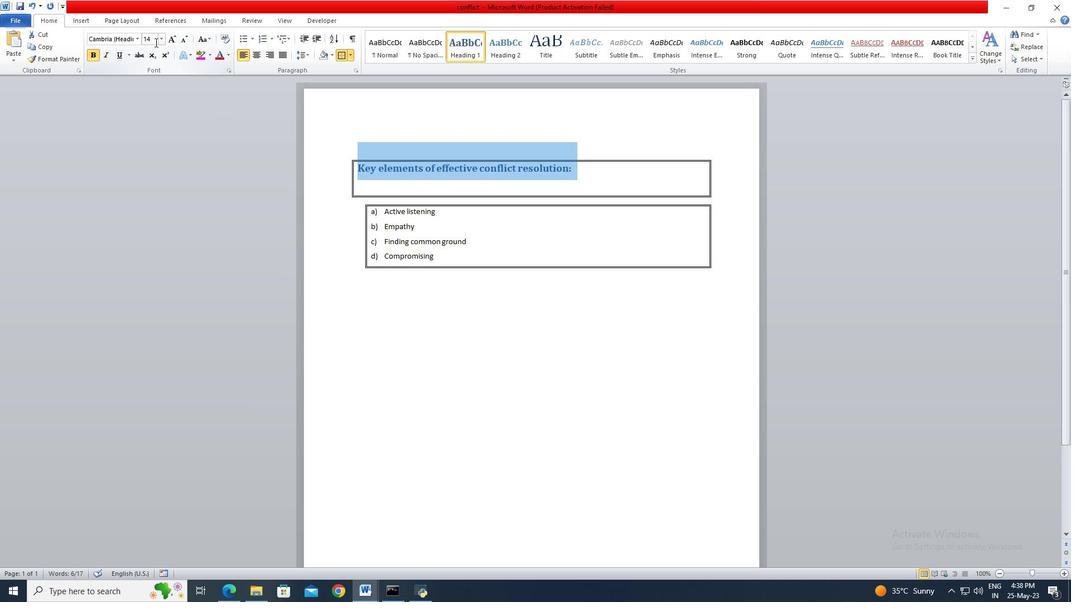 
Action: Key pressed 26<Key.enter>
Screenshot: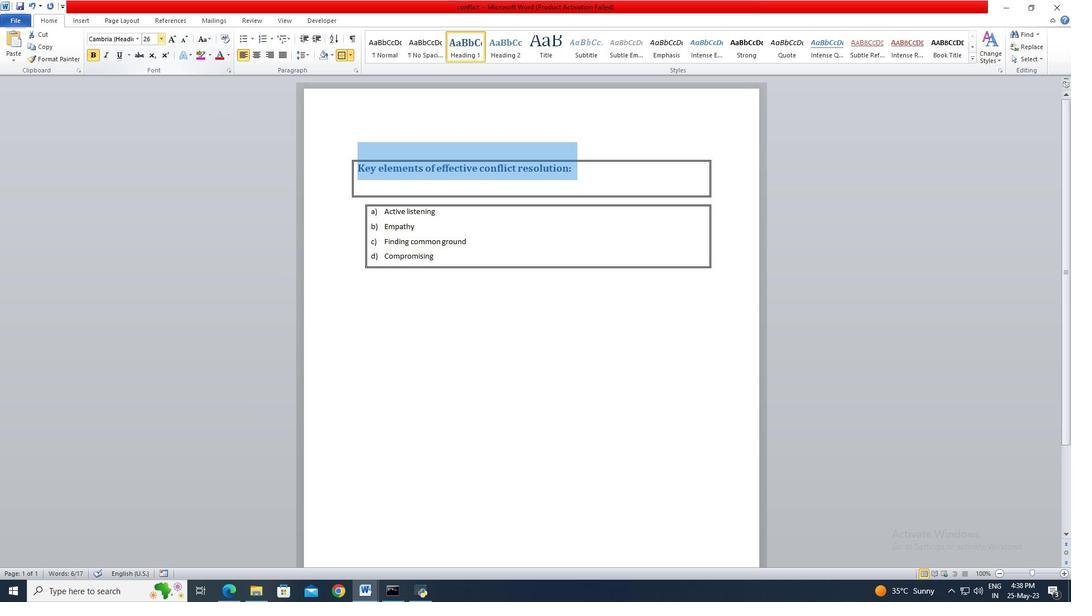 
Action: Mouse moved to (381, 263)
Screenshot: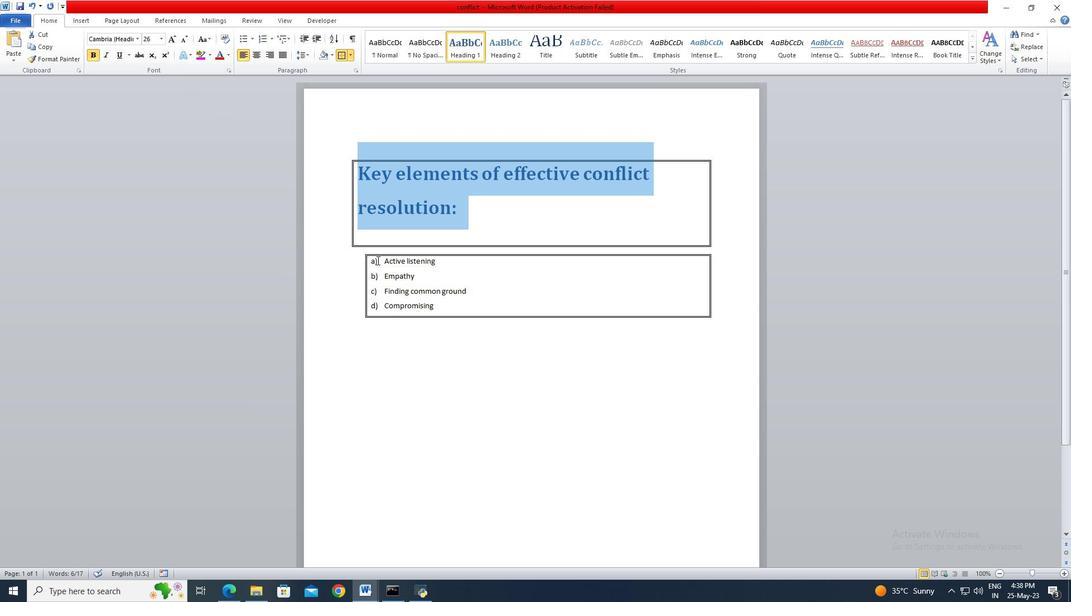 
Action: Mouse pressed left at (381, 263)
Screenshot: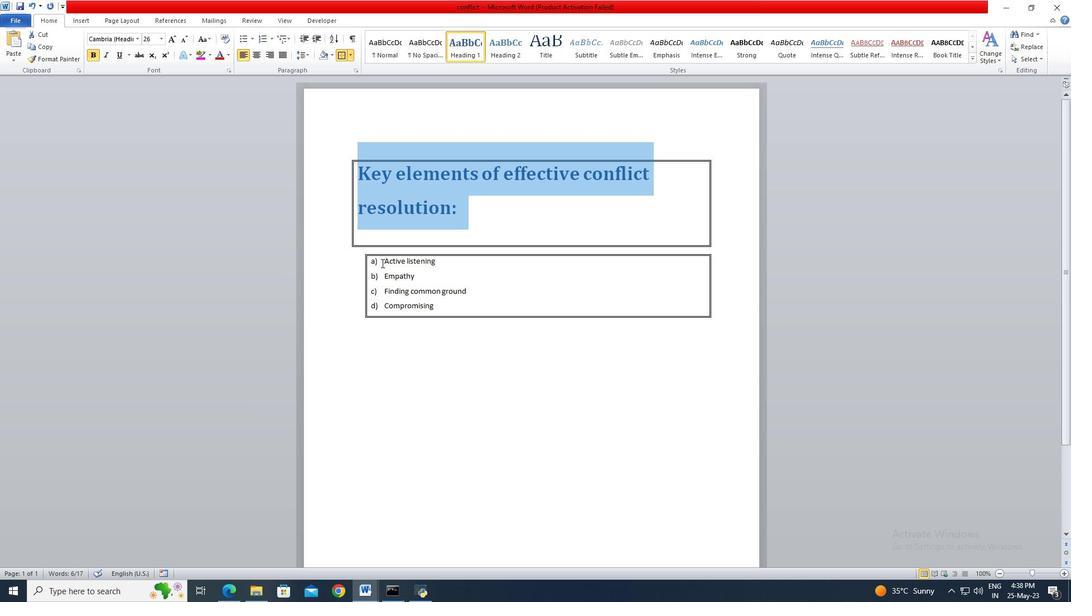 
Action: Mouse moved to (381, 263)
Screenshot: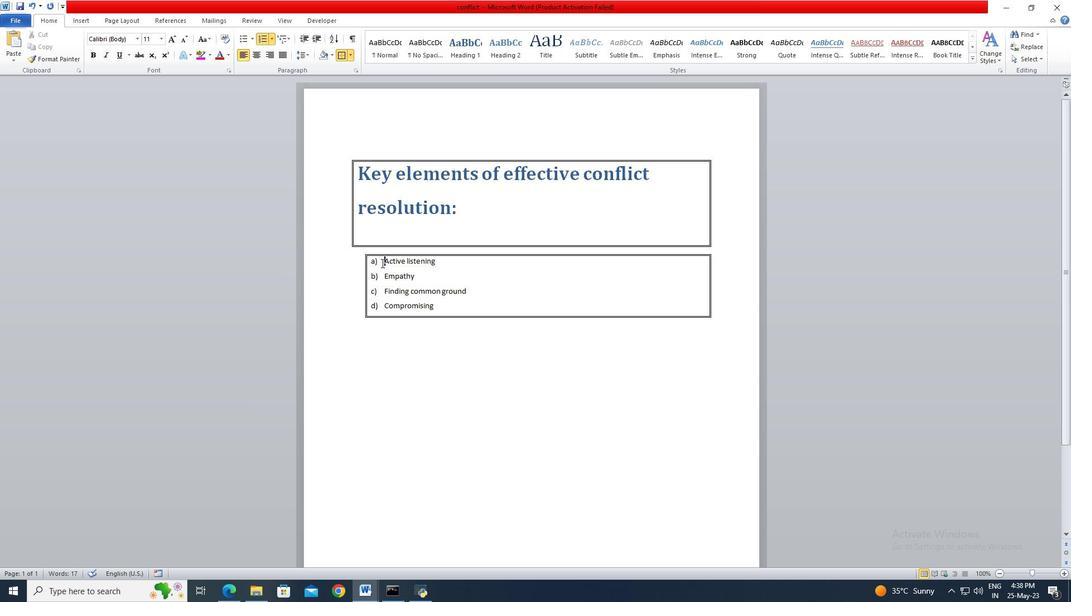 
Action: Key pressed <Key.shift><Key.down><Key.down><Key.down><Key.down>
Screenshot: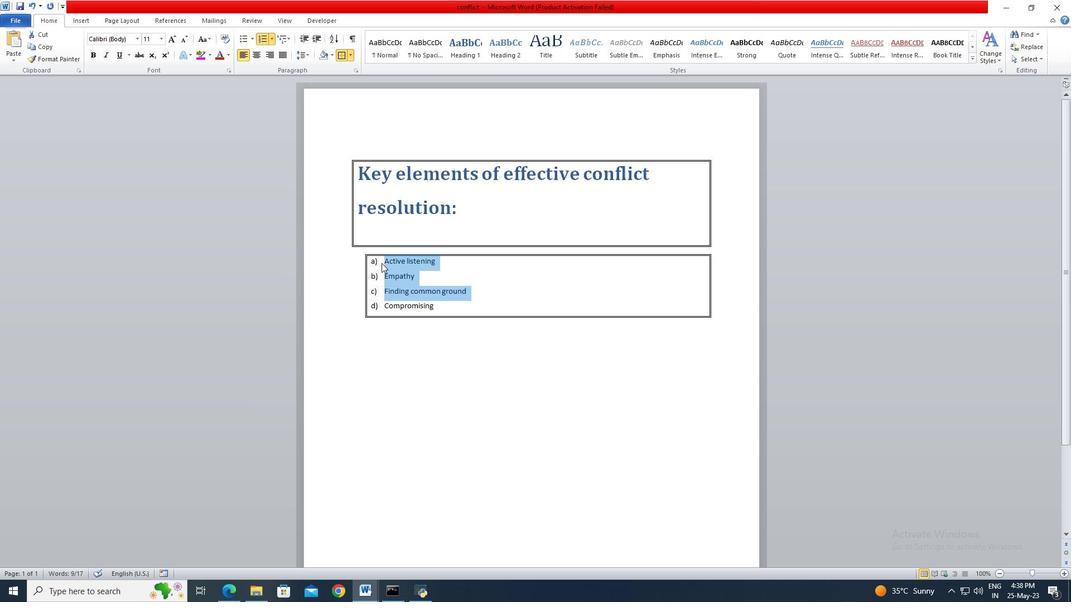 
Action: Mouse moved to (156, 41)
Screenshot: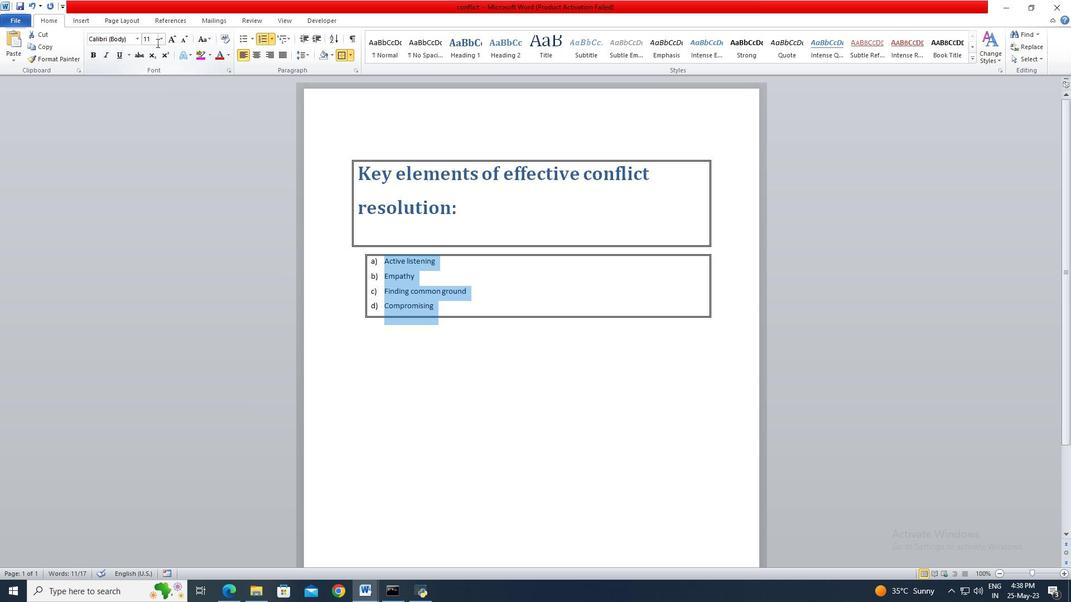 
Action: Mouse pressed left at (156, 41)
Screenshot: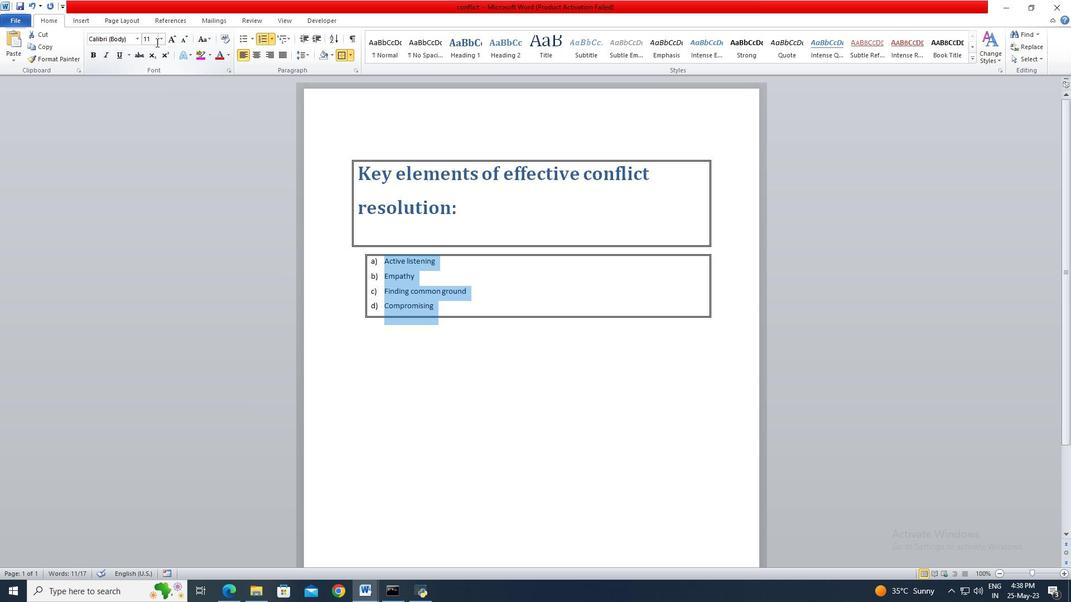 
Action: Key pressed 26<Key.enter>
Screenshot: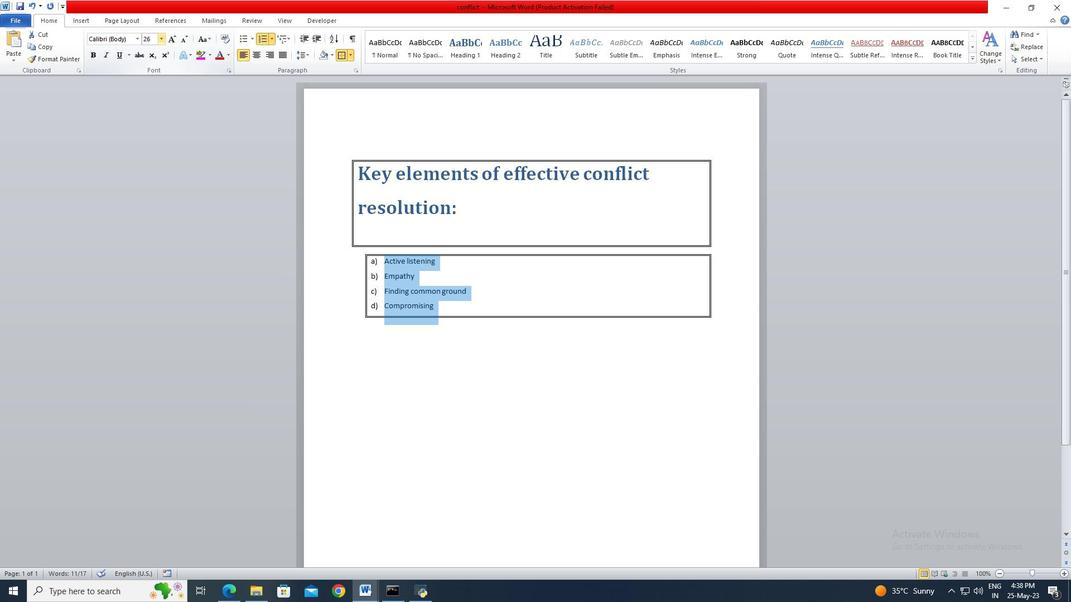
Action: Mouse moved to (529, 363)
Screenshot: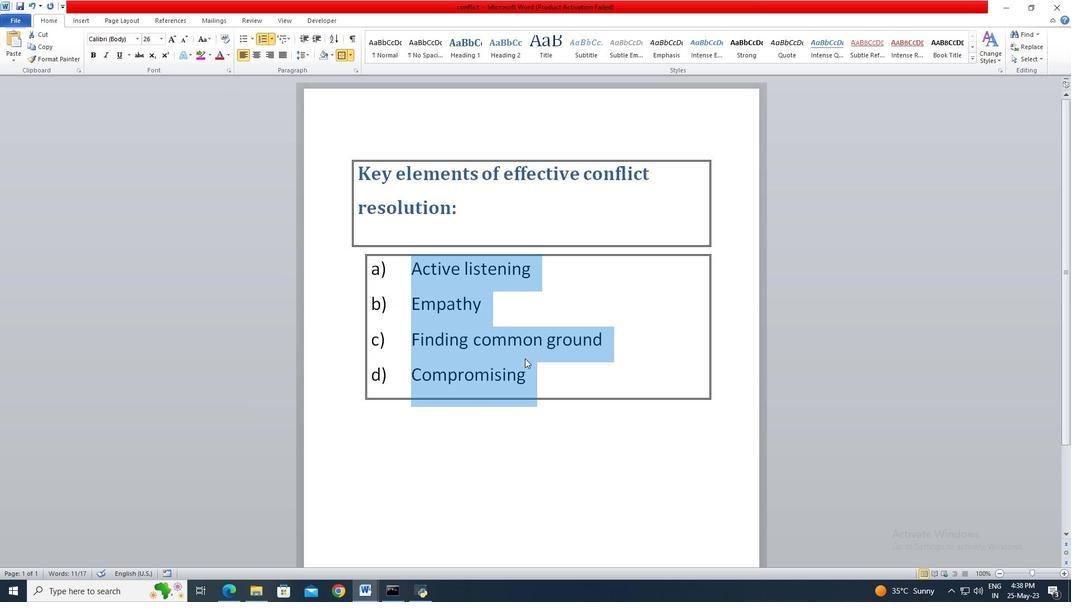 
Action: Mouse pressed left at (529, 363)
Screenshot: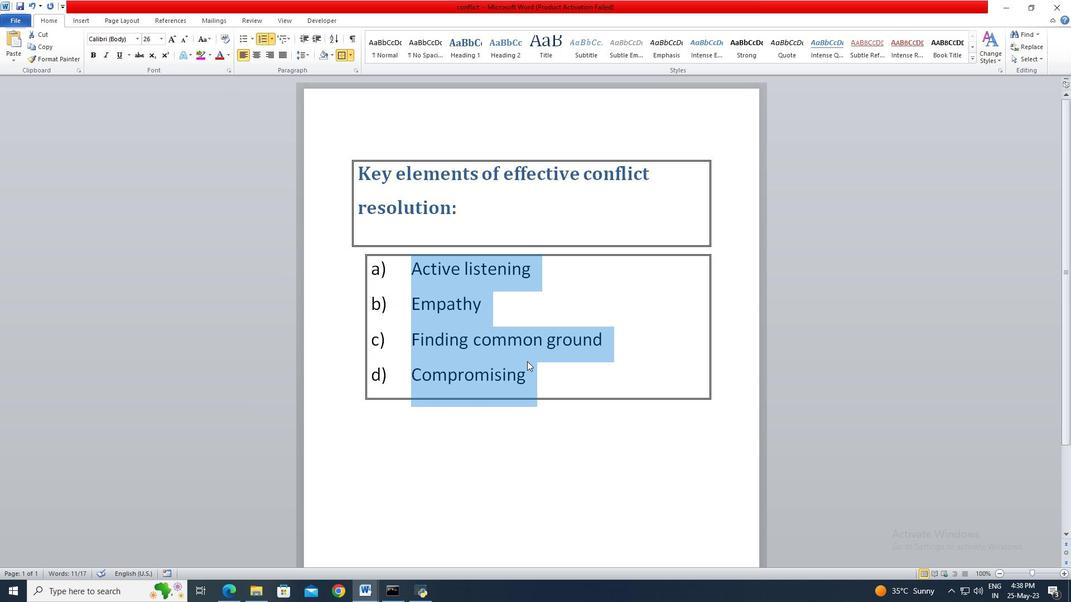 
